 Task: Create new Company, with domain: 'fuji-tv.co.jp' and type: 'Prospect'. Add new contact for this company, with mail Id: 'Alexander_Kapoor@fuji-tv.co.jp', First Name: Alexander, Last name:  Kapoor, Job Title: 'Chief Marketing Officer', Phone Number: '(202) 555-1237'. Change life cycle stage to  Lead and lead status to  Open. Logged in from softage.1@softage.net
Action: Mouse moved to (90, 58)
Screenshot: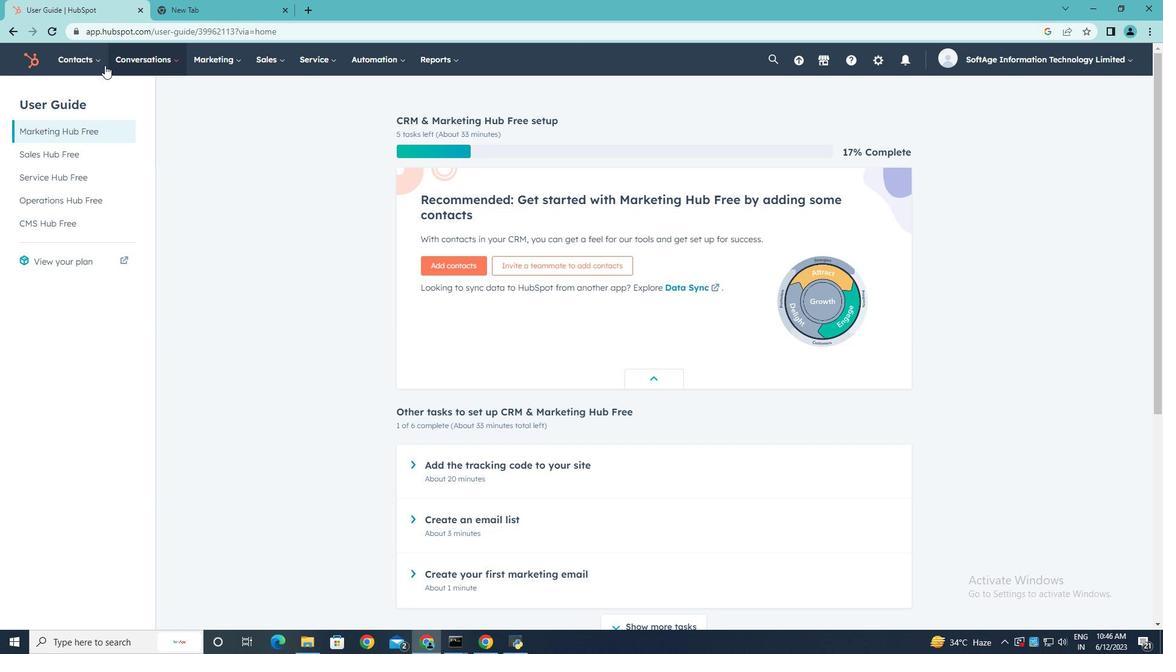 
Action: Mouse pressed left at (90, 58)
Screenshot: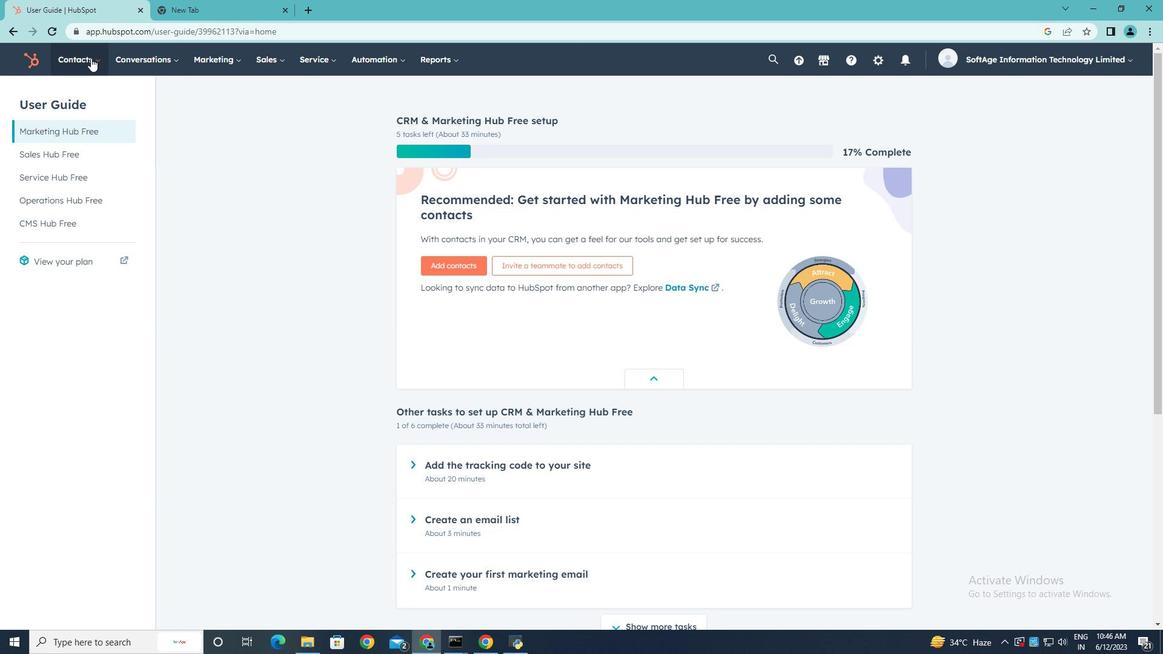 
Action: Mouse moved to (92, 116)
Screenshot: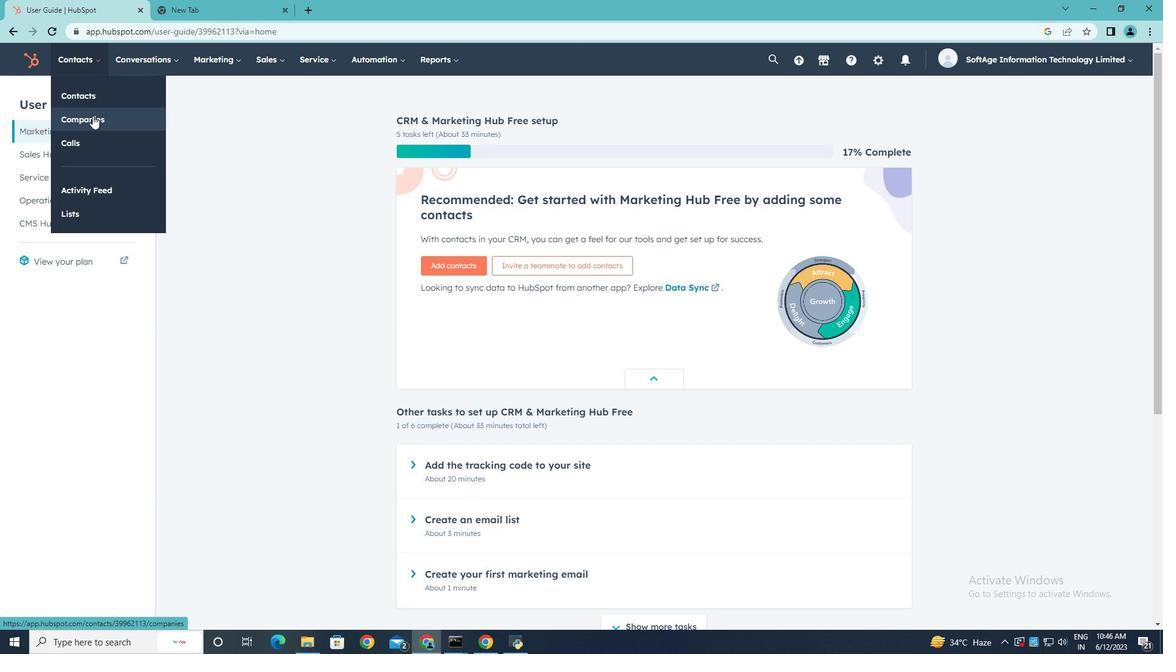 
Action: Mouse pressed left at (92, 116)
Screenshot: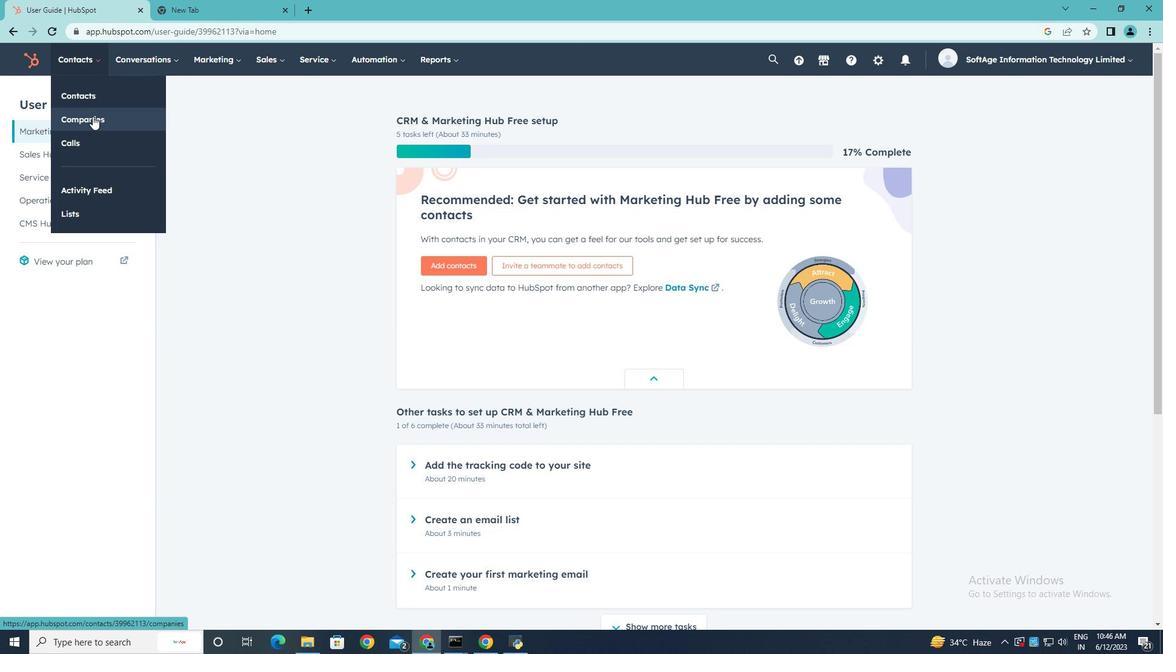 
Action: Mouse moved to (1110, 100)
Screenshot: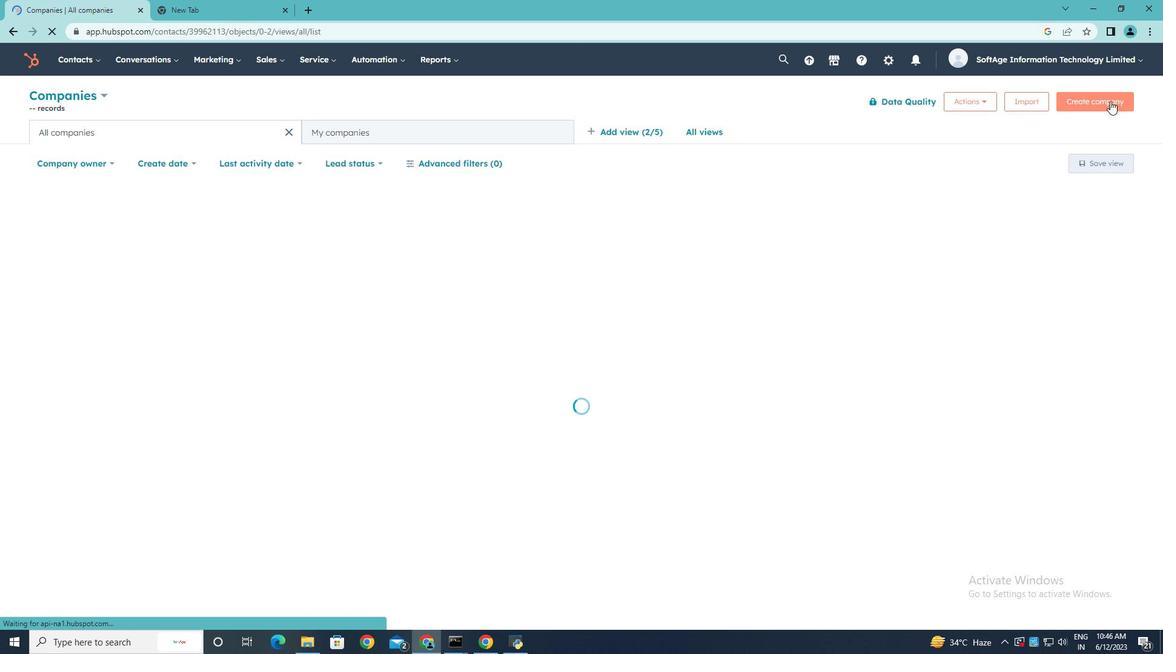 
Action: Mouse pressed left at (1110, 100)
Screenshot: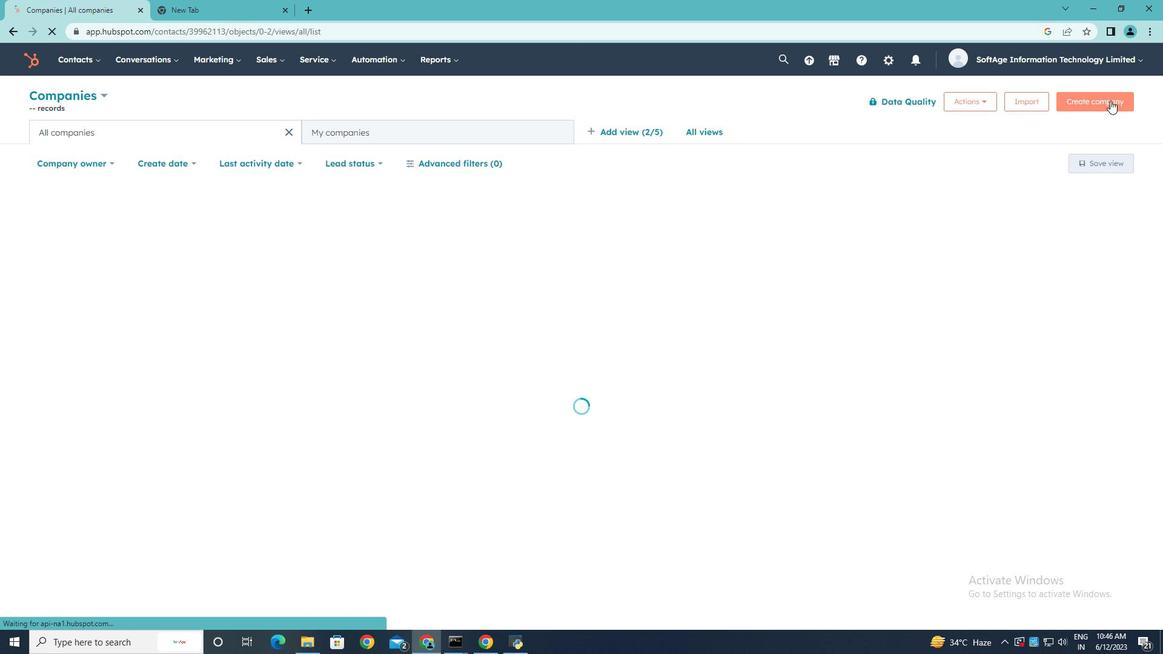 
Action: Mouse moved to (876, 162)
Screenshot: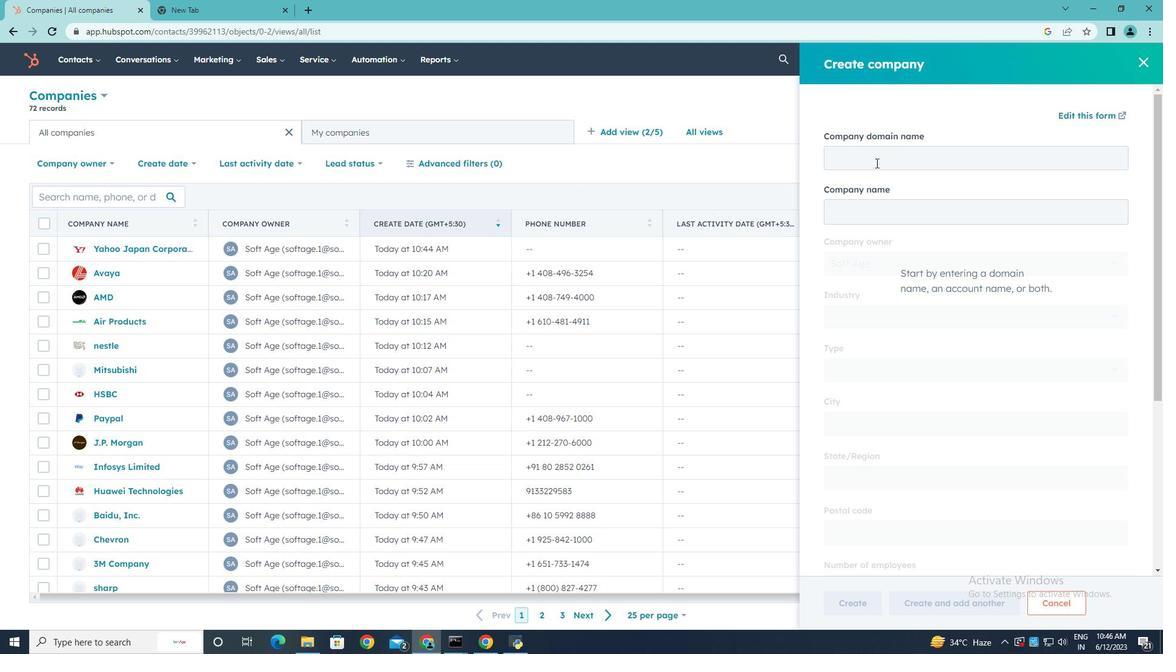
Action: Mouse pressed left at (876, 162)
Screenshot: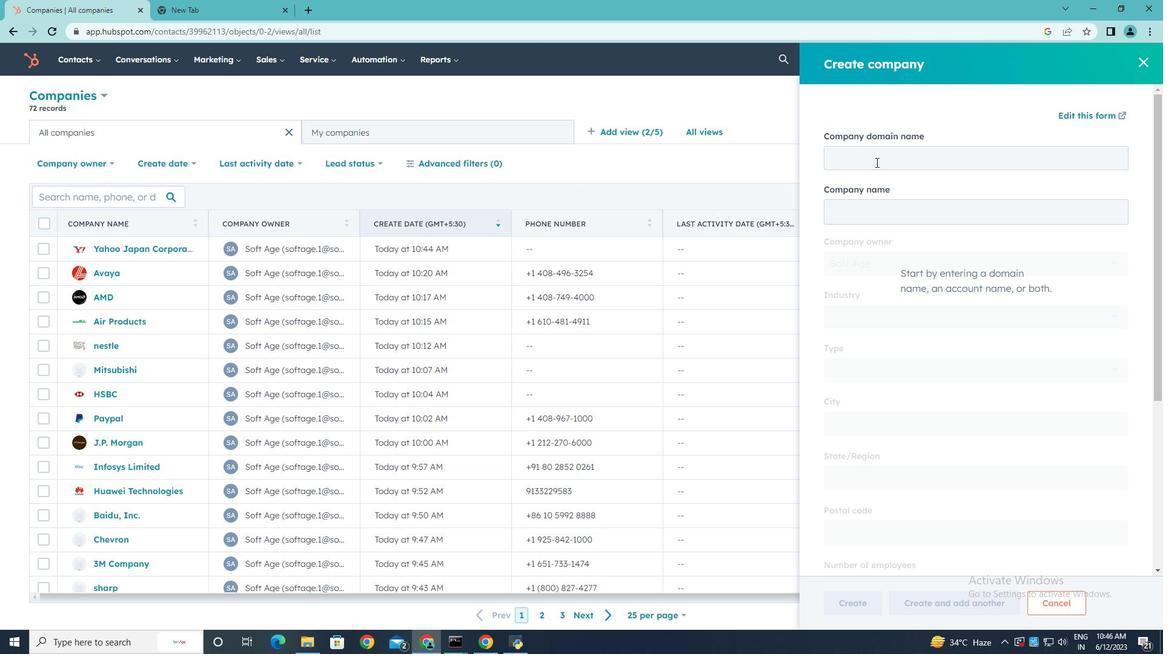 
Action: Key pressed fuji-tv.co.jp
Screenshot: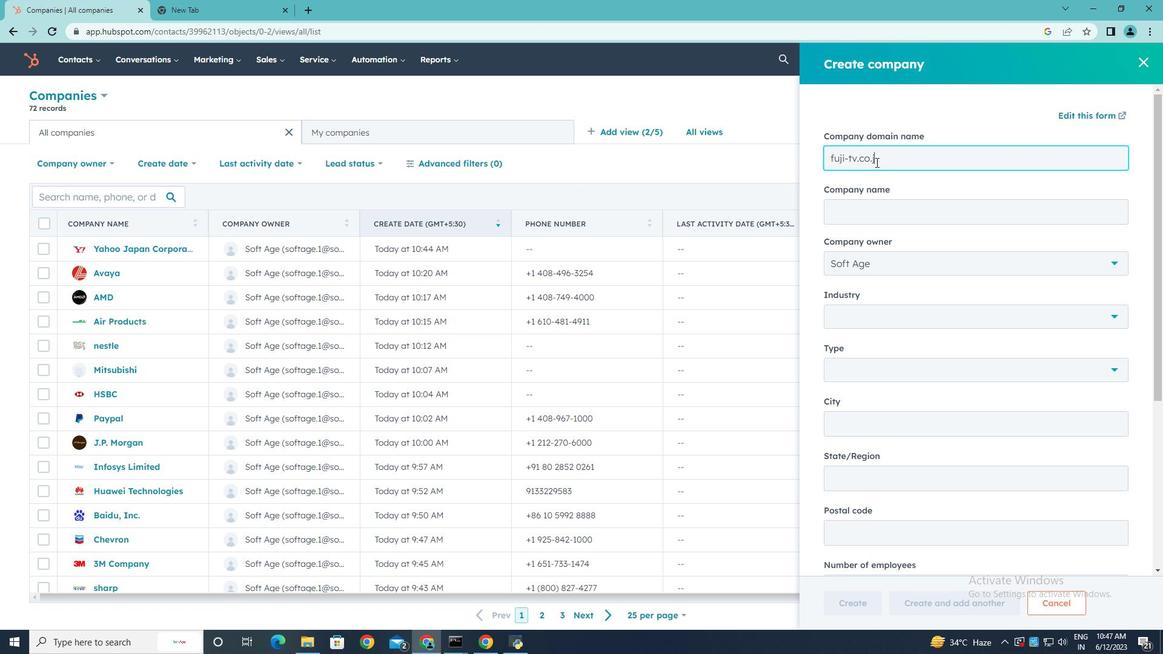 
Action: Mouse moved to (957, 336)
Screenshot: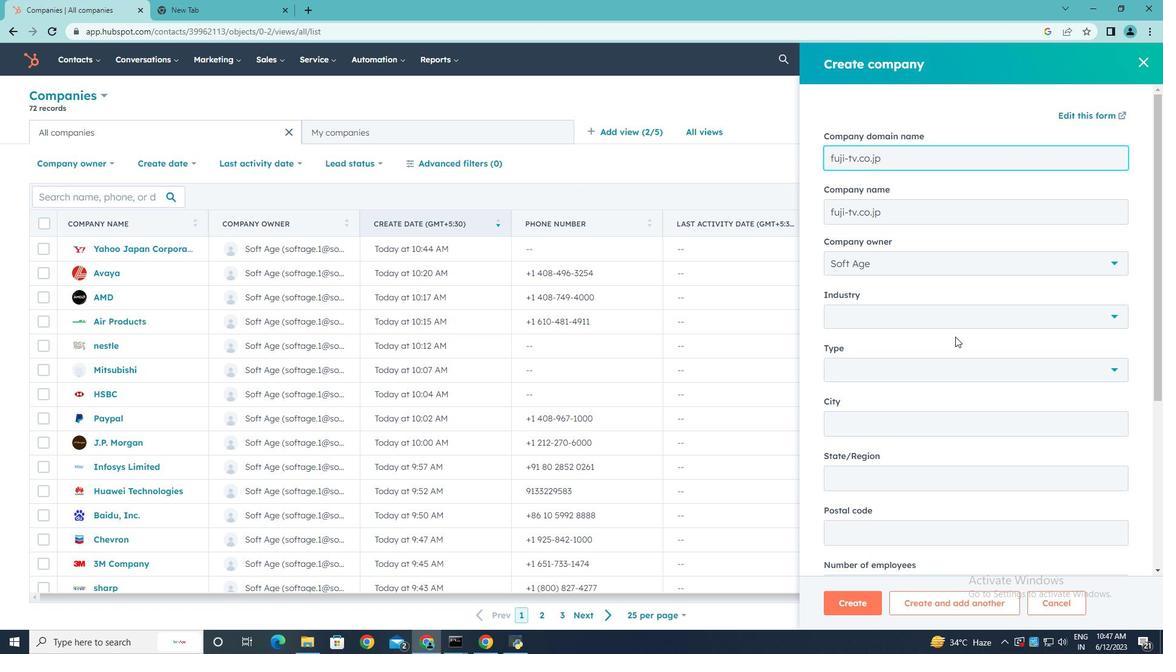 
Action: Mouse scrolled (957, 336) with delta (0, 0)
Screenshot: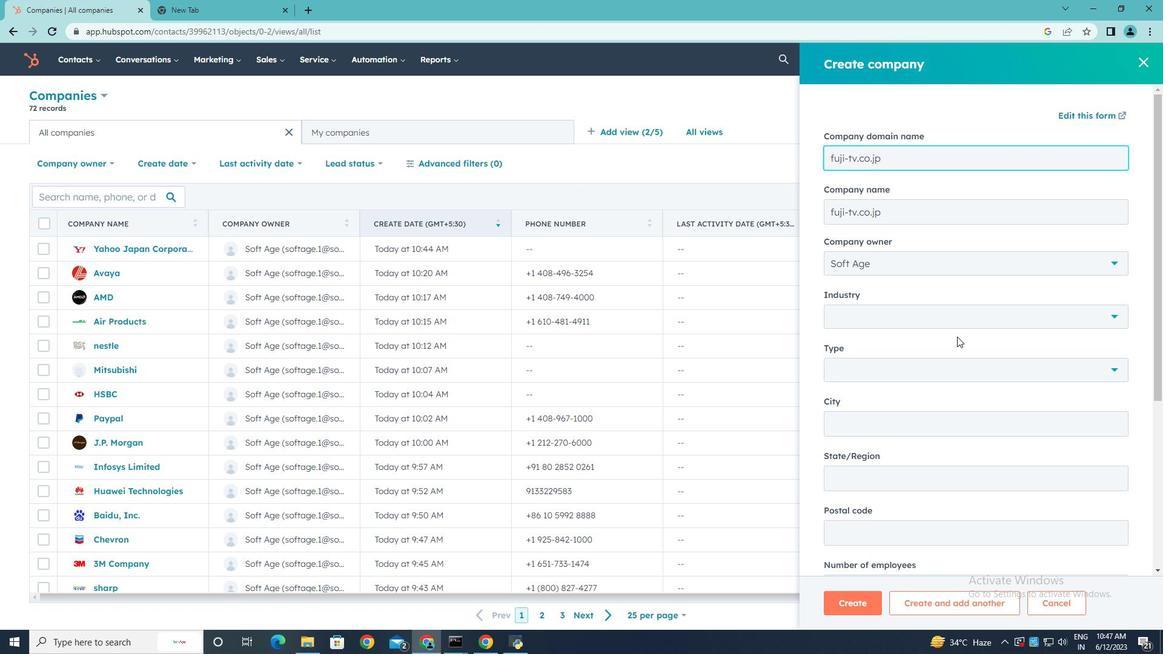 
Action: Mouse moved to (1112, 305)
Screenshot: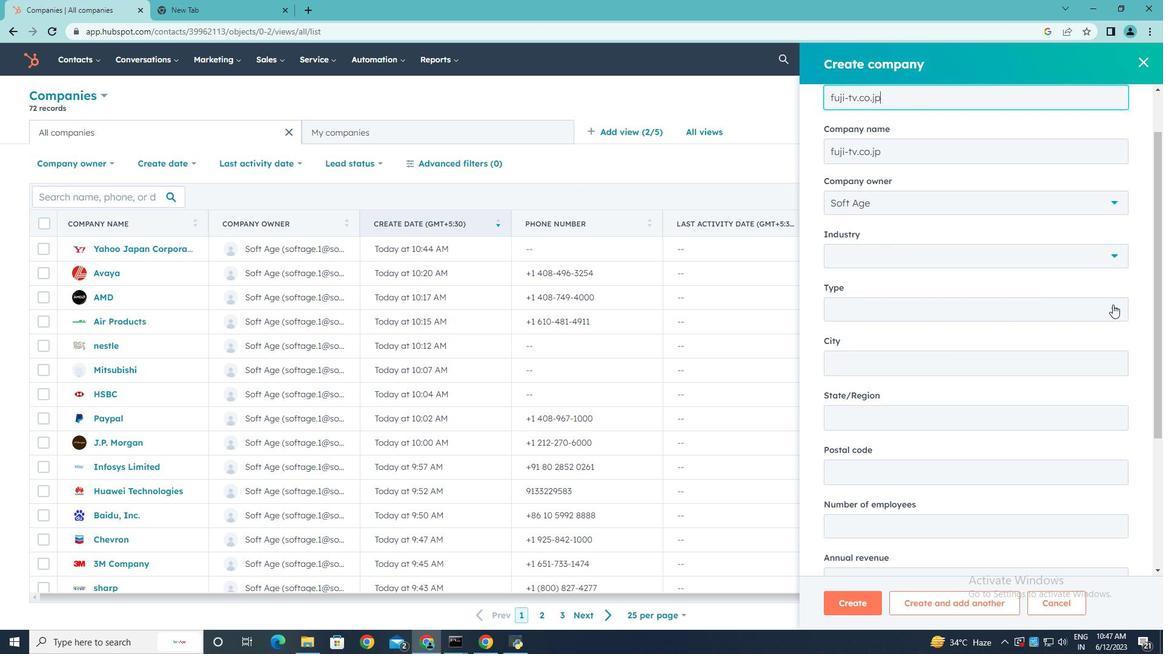 
Action: Mouse pressed left at (1112, 305)
Screenshot: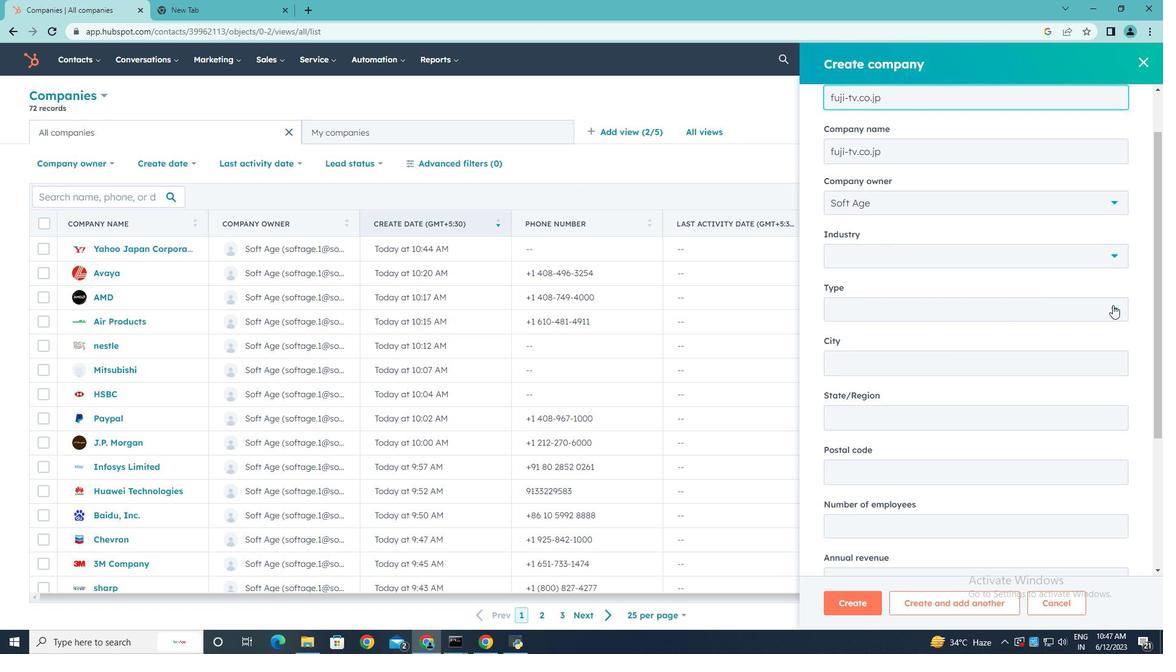 
Action: Mouse moved to (939, 358)
Screenshot: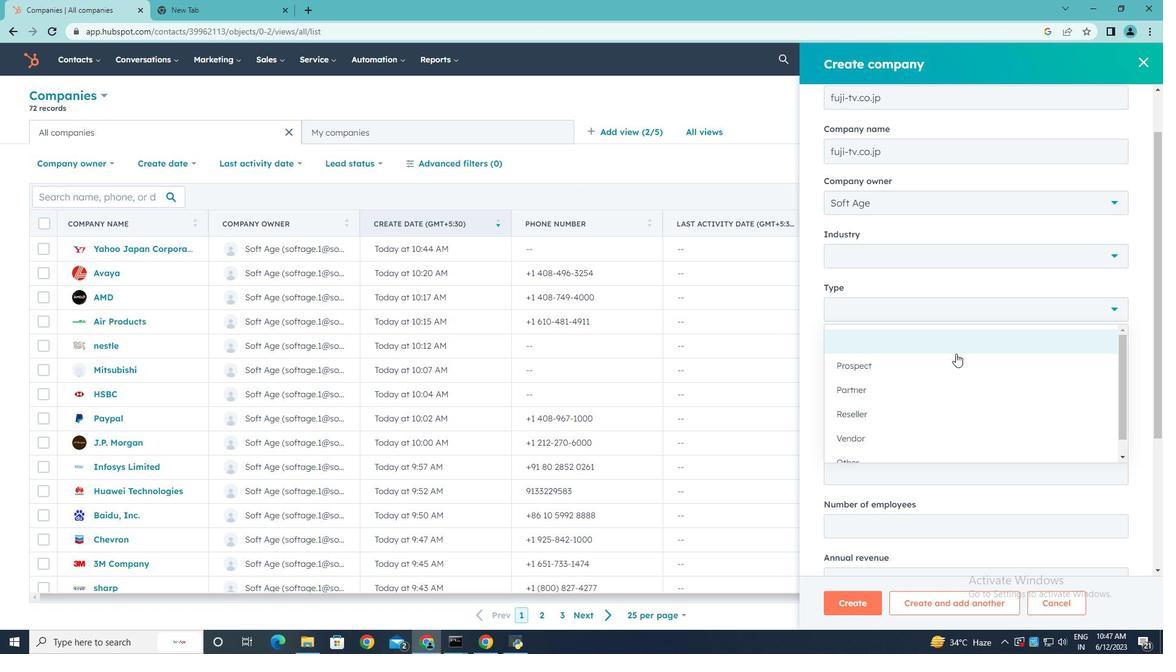 
Action: Mouse pressed left at (939, 358)
Screenshot: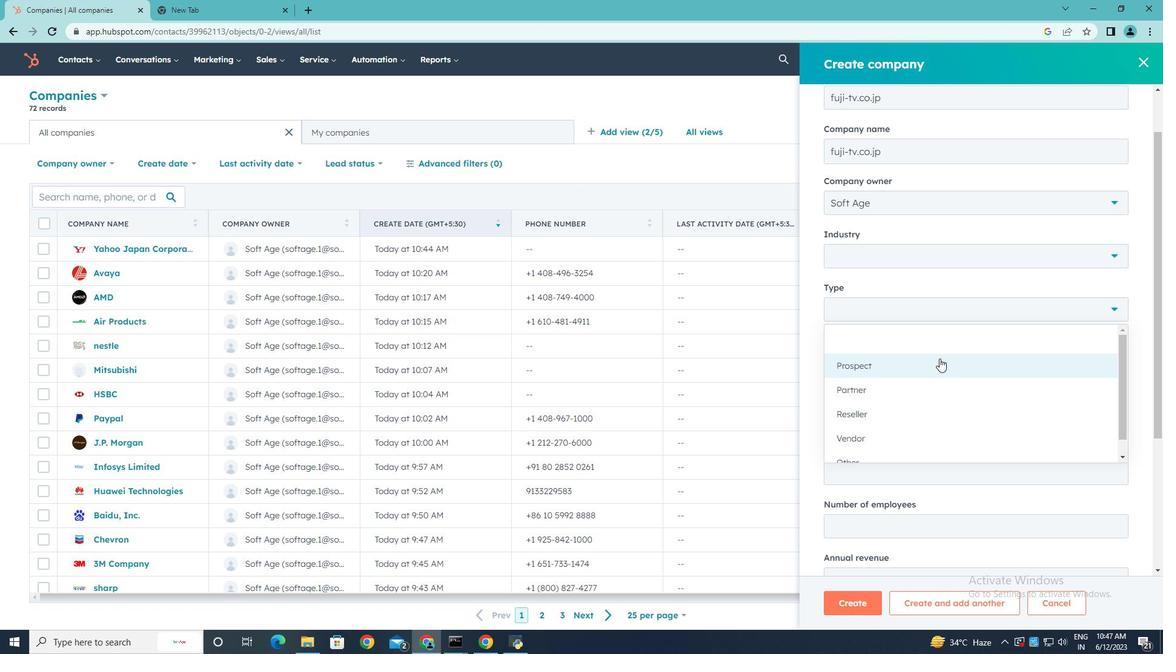 
Action: Mouse scrolled (939, 358) with delta (0, 0)
Screenshot: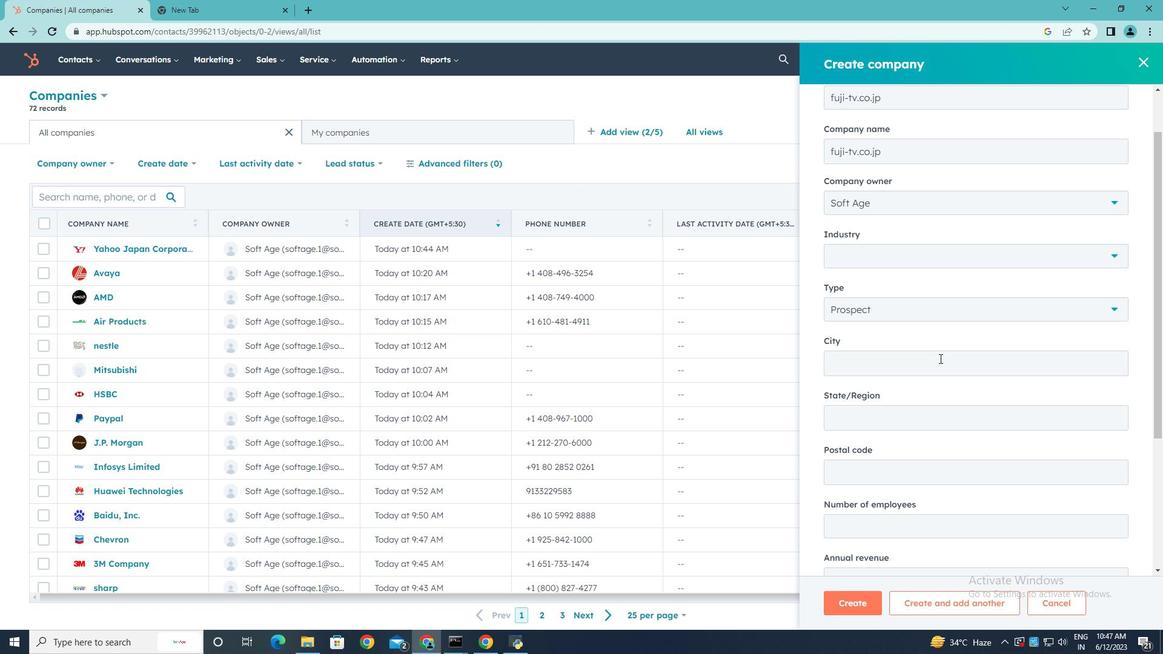 
Action: Mouse scrolled (939, 358) with delta (0, 0)
Screenshot: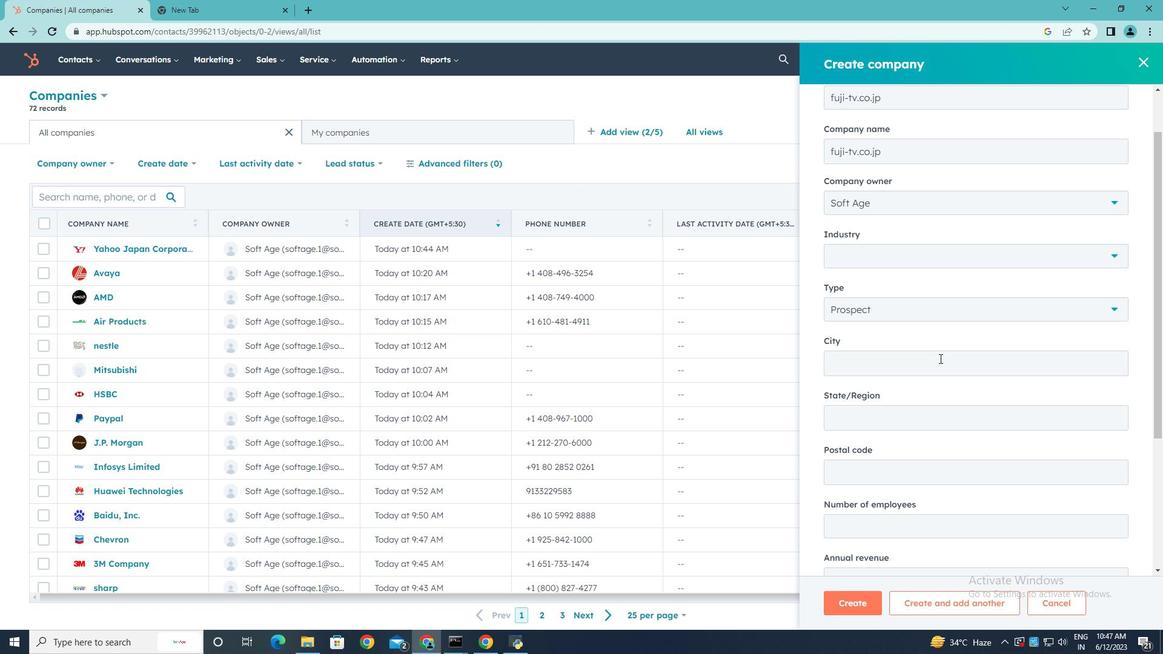 
Action: Mouse scrolled (939, 358) with delta (0, 0)
Screenshot: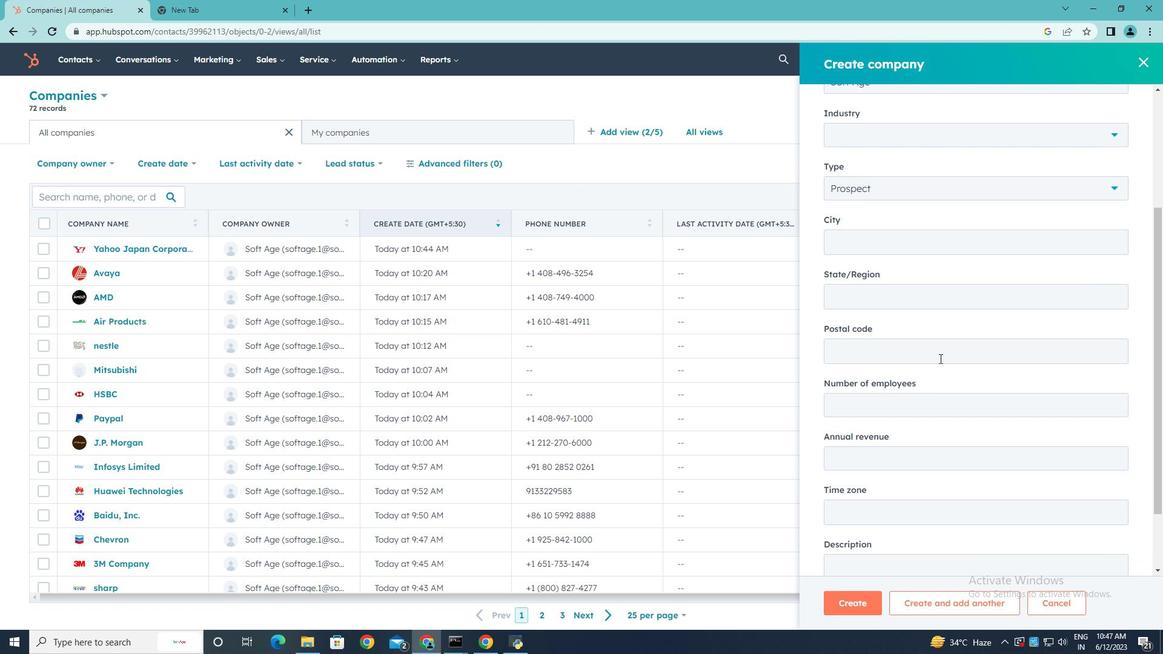 
Action: Mouse scrolled (939, 358) with delta (0, 0)
Screenshot: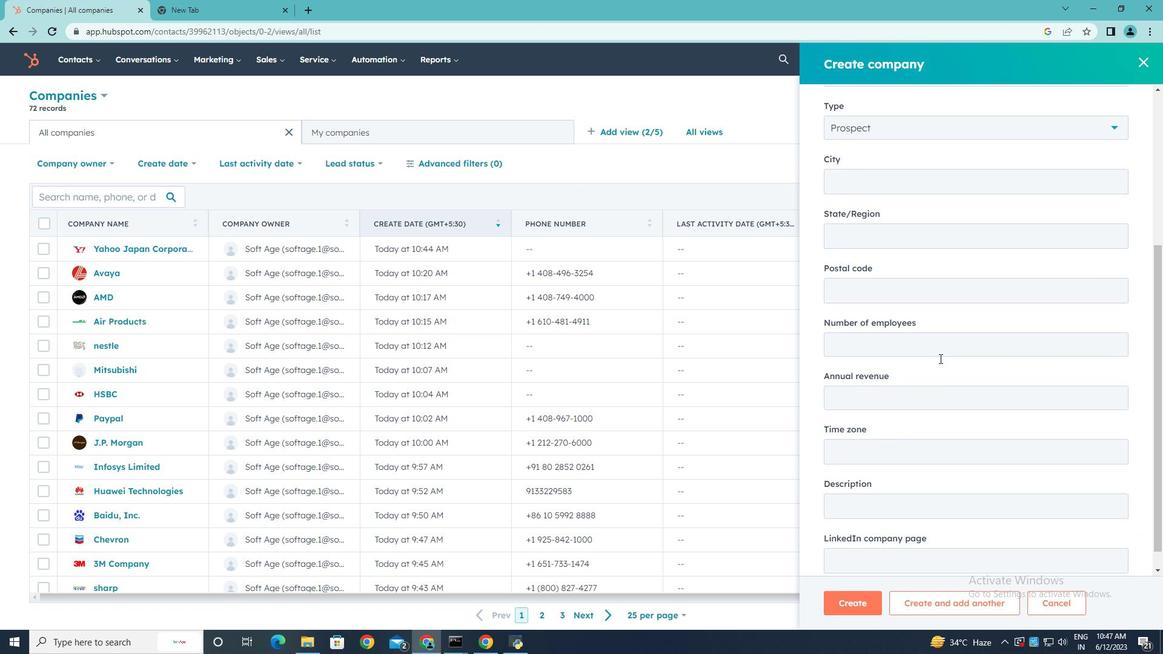 
Action: Mouse scrolled (939, 358) with delta (0, 0)
Screenshot: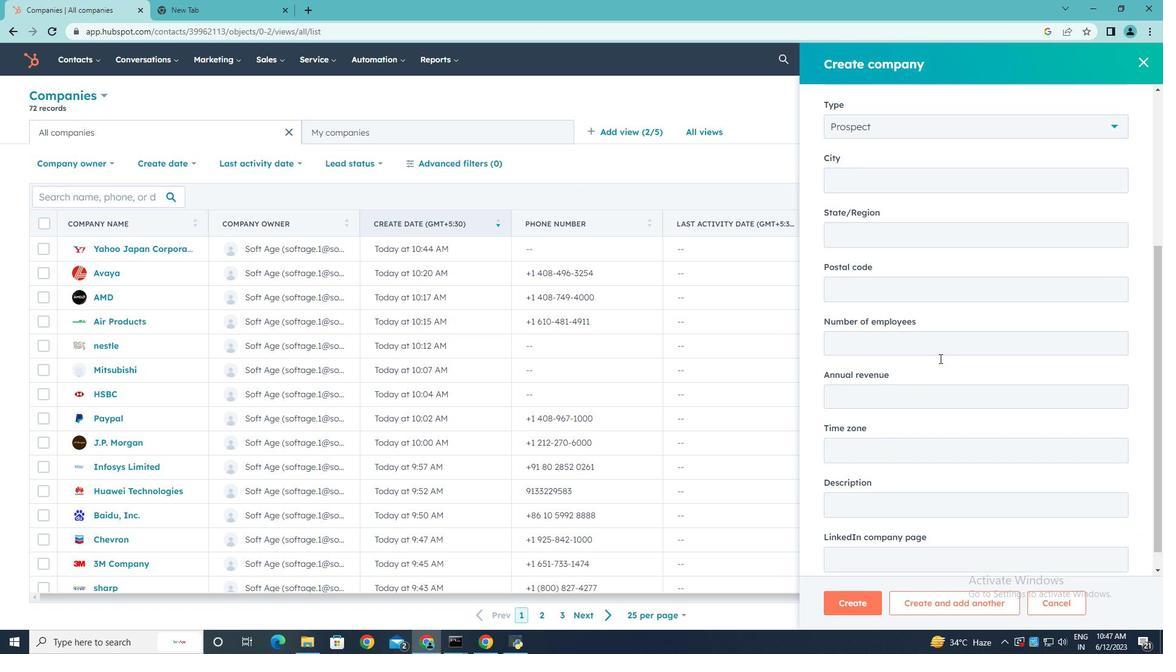 
Action: Mouse scrolled (939, 358) with delta (0, 0)
Screenshot: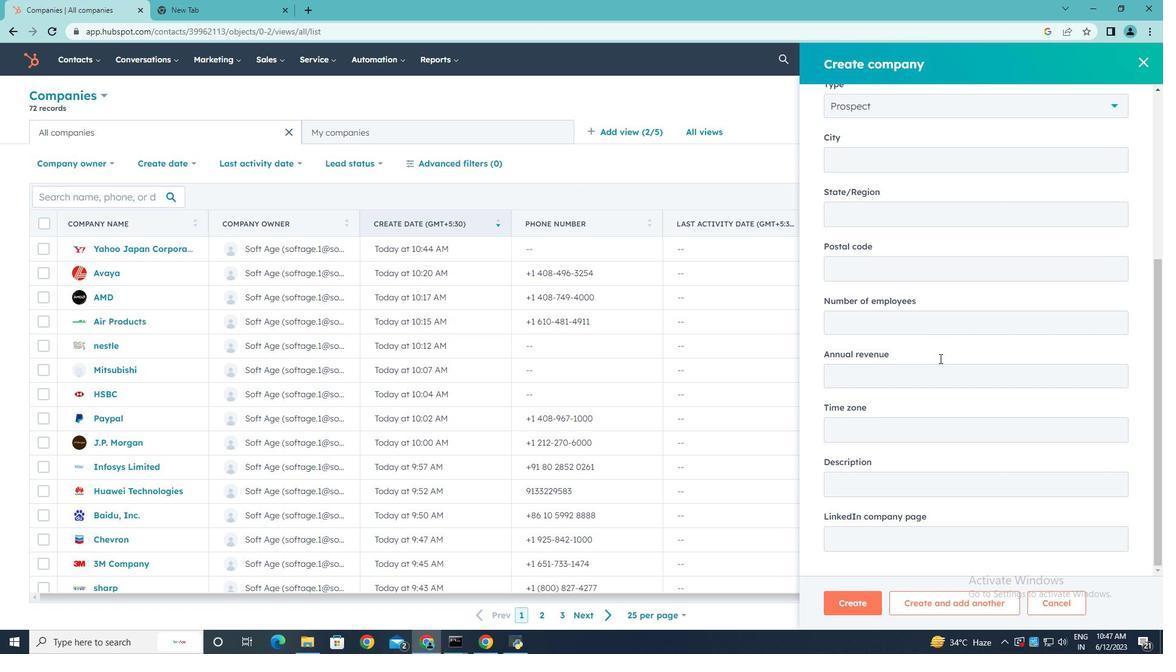 
Action: Mouse scrolled (939, 358) with delta (0, 0)
Screenshot: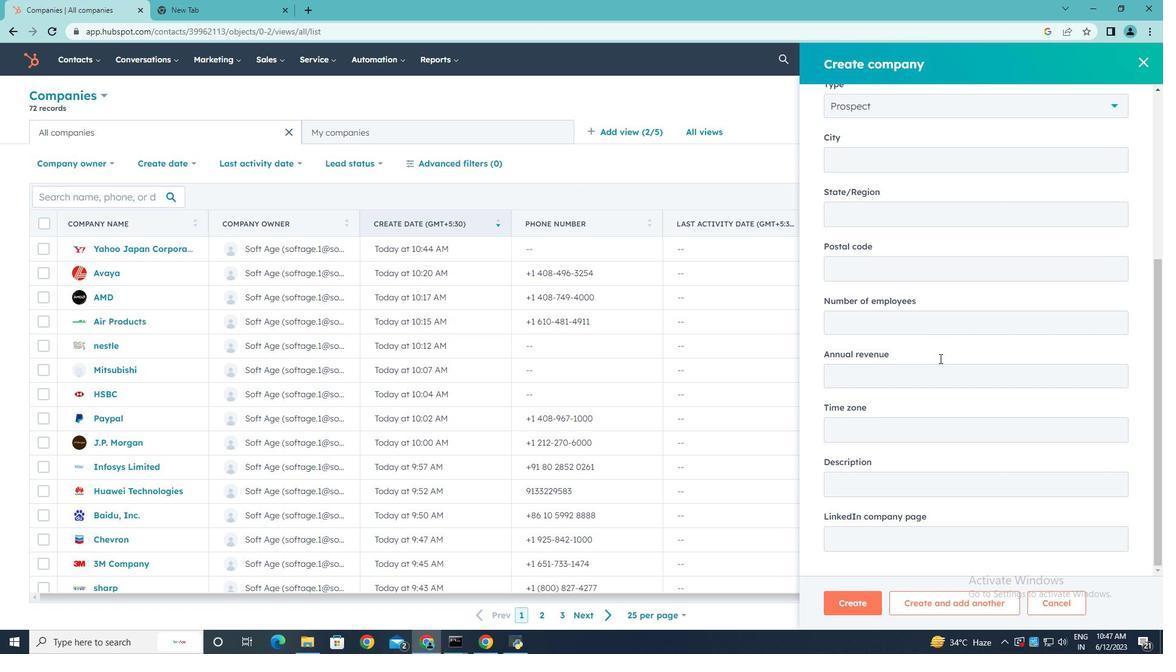 
Action: Mouse scrolled (939, 358) with delta (0, 0)
Screenshot: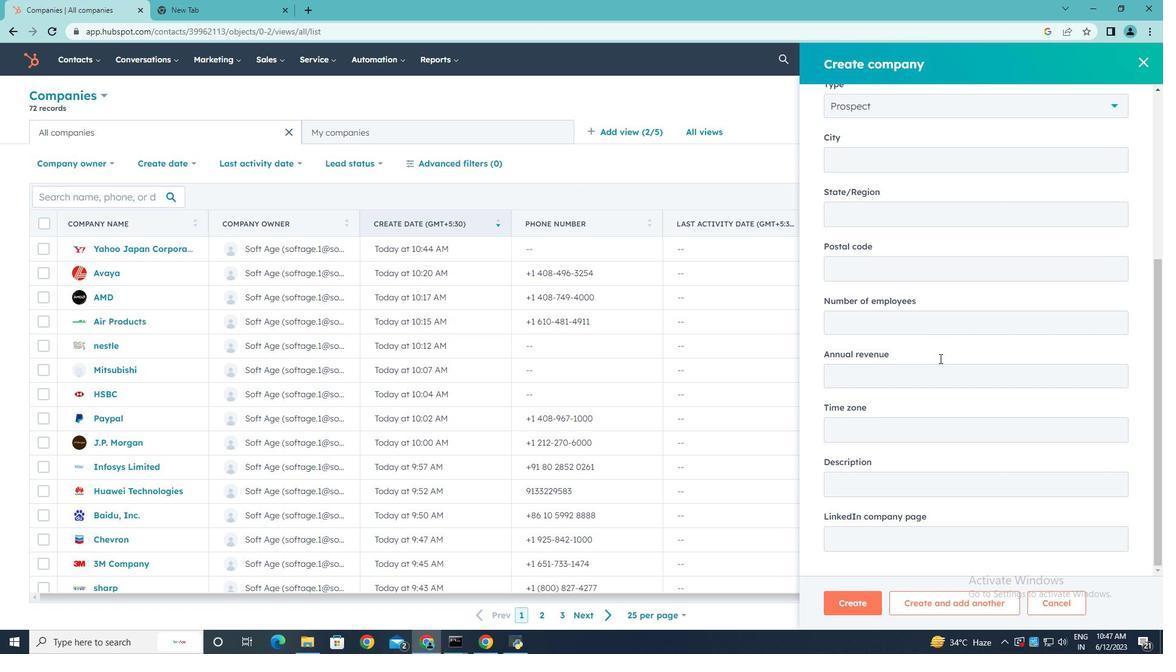 
Action: Mouse scrolled (939, 358) with delta (0, 0)
Screenshot: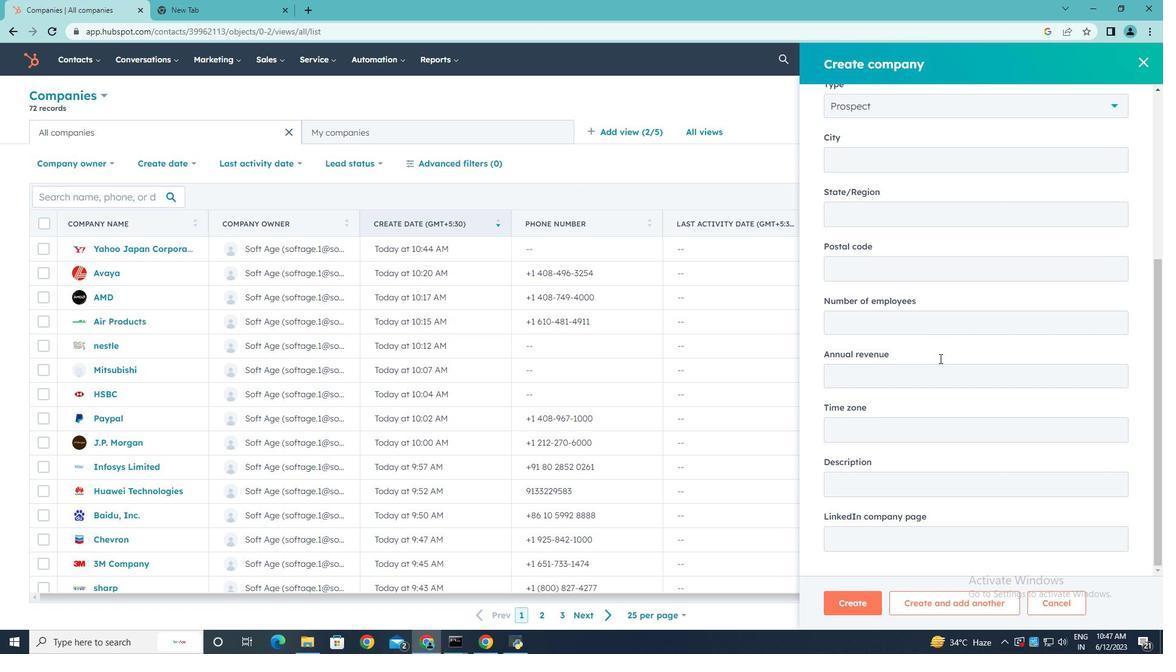
Action: Mouse moved to (849, 603)
Screenshot: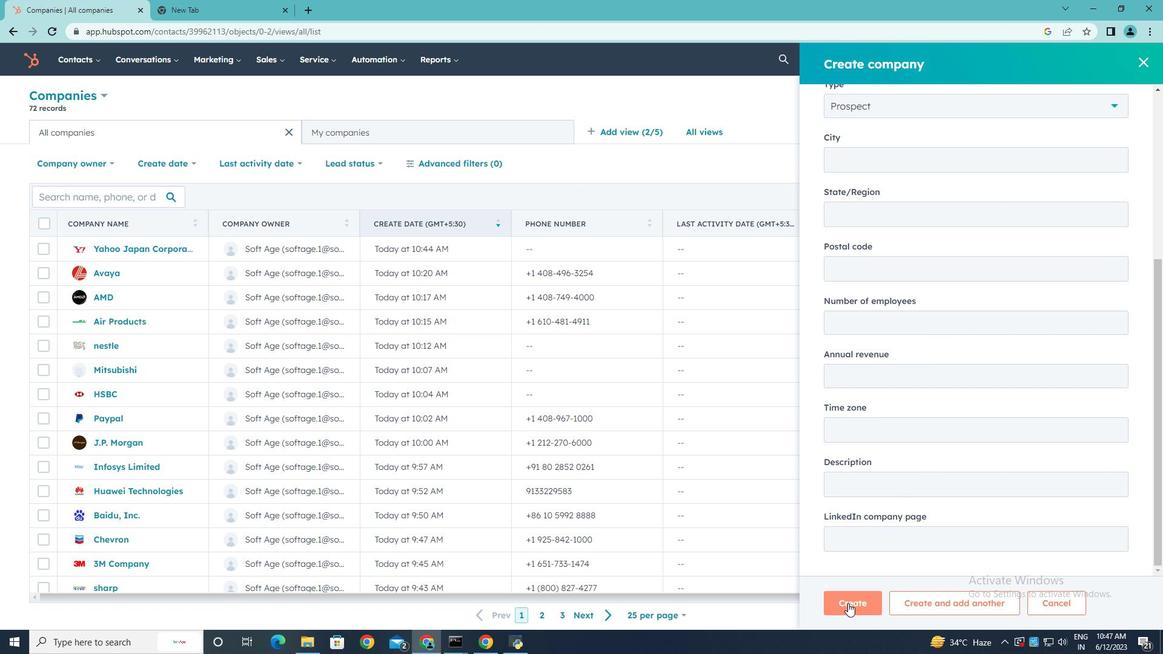 
Action: Mouse pressed left at (849, 603)
Screenshot: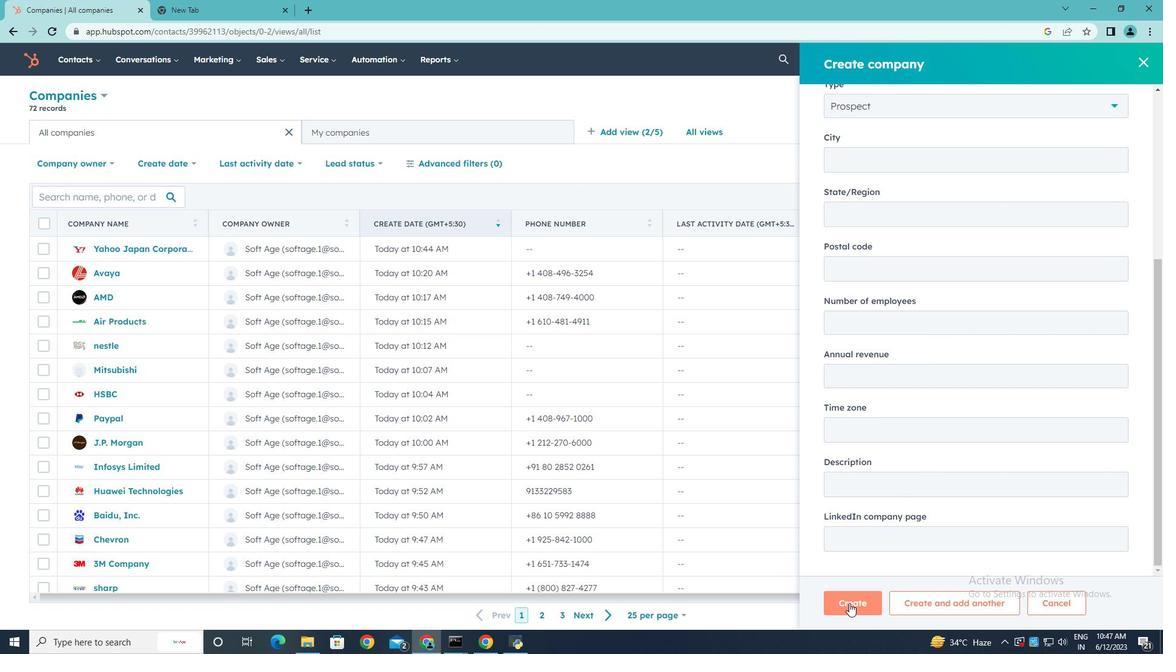
Action: Mouse moved to (825, 388)
Screenshot: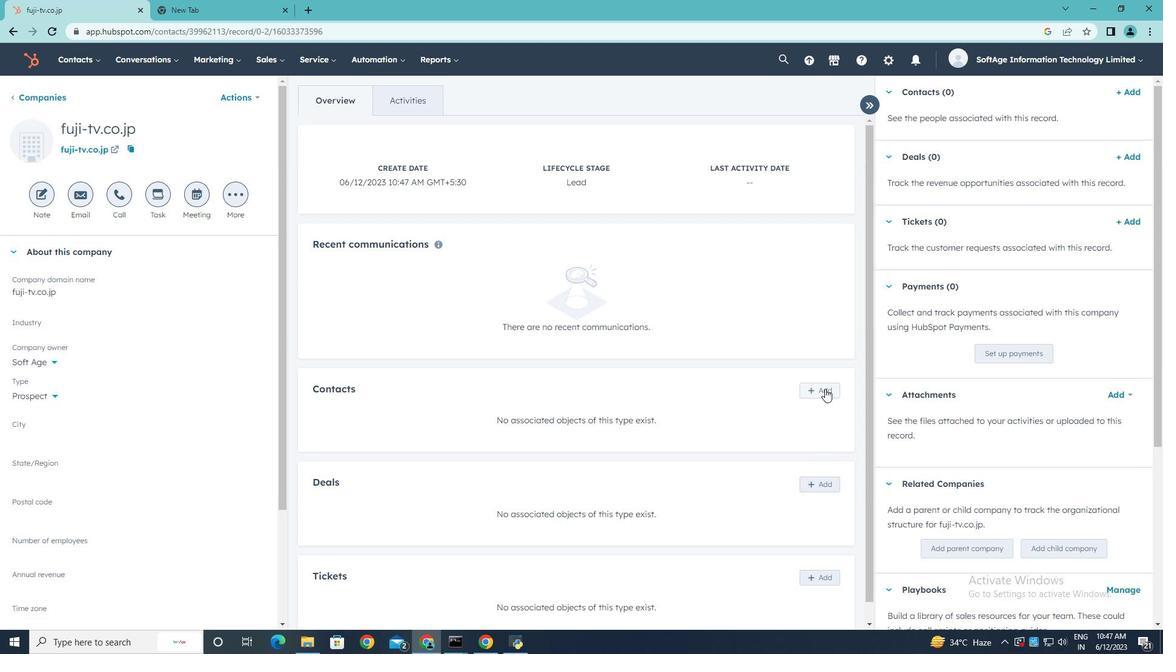 
Action: Mouse pressed left at (825, 388)
Screenshot: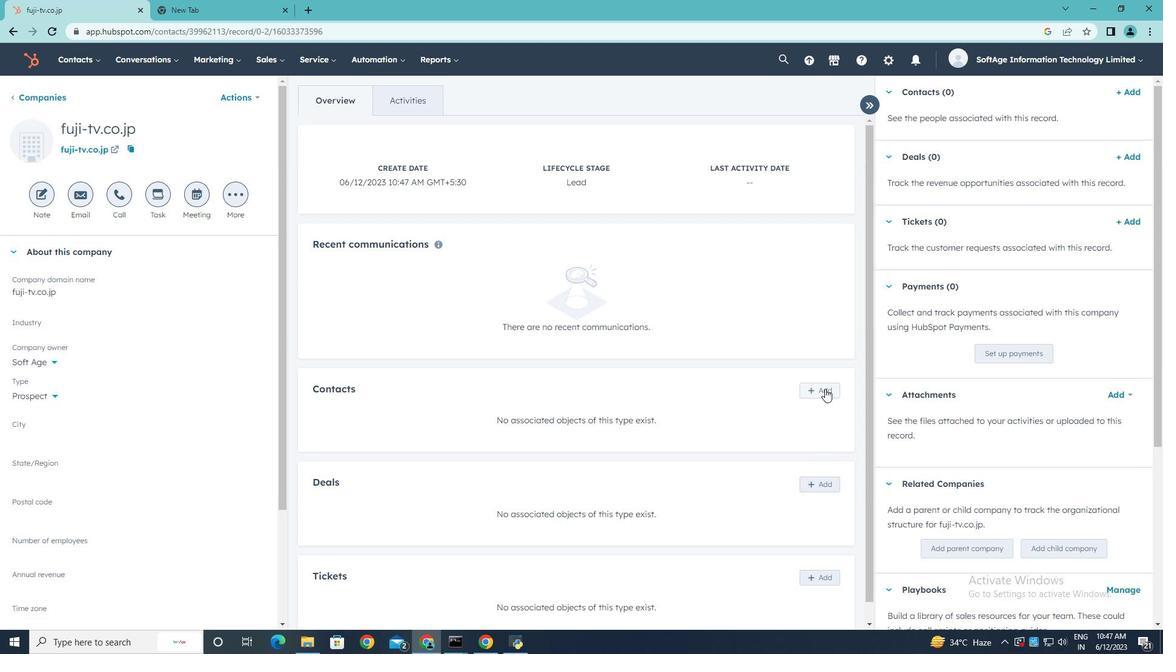 
Action: Mouse moved to (923, 127)
Screenshot: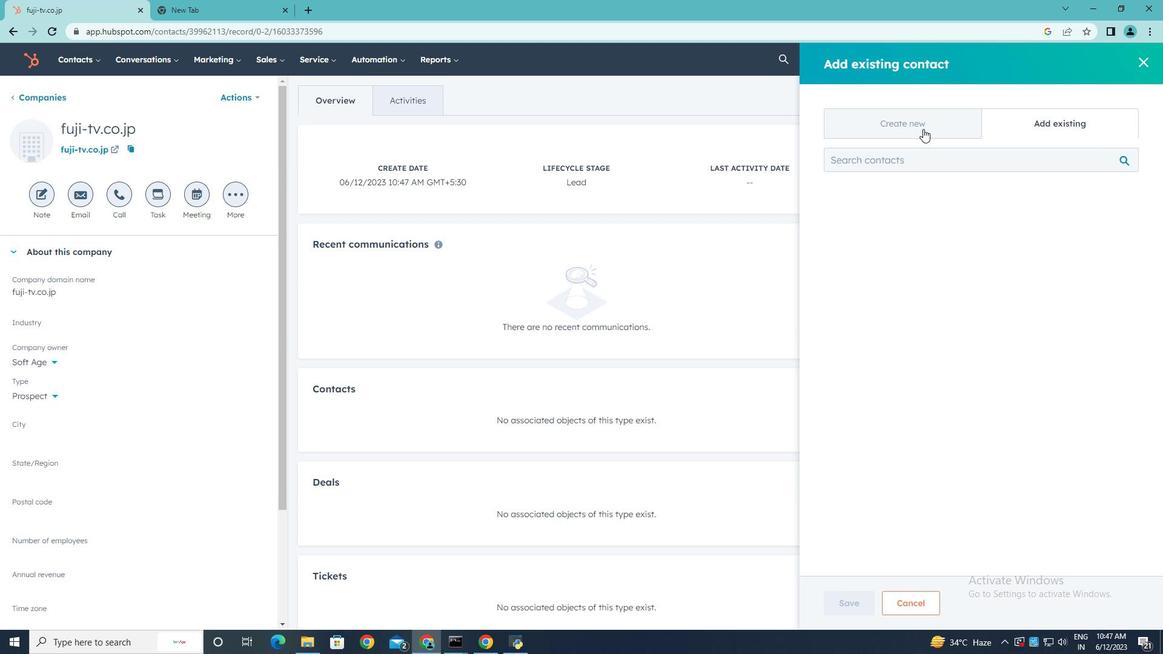 
Action: Mouse pressed left at (923, 127)
Screenshot: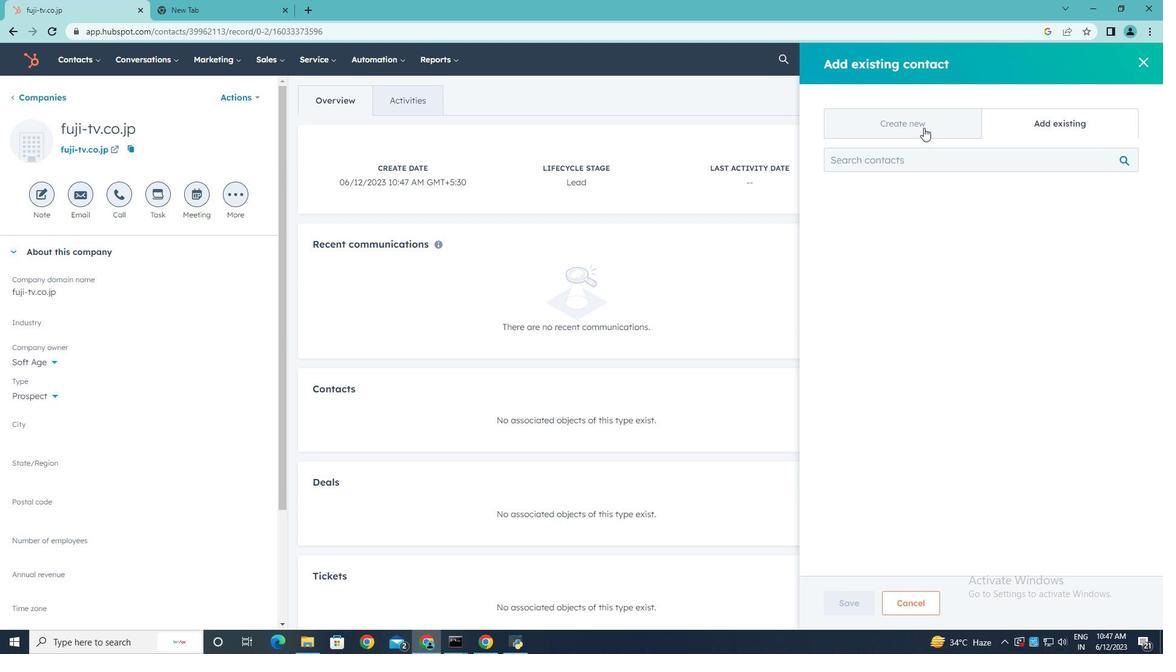 
Action: Mouse moved to (874, 198)
Screenshot: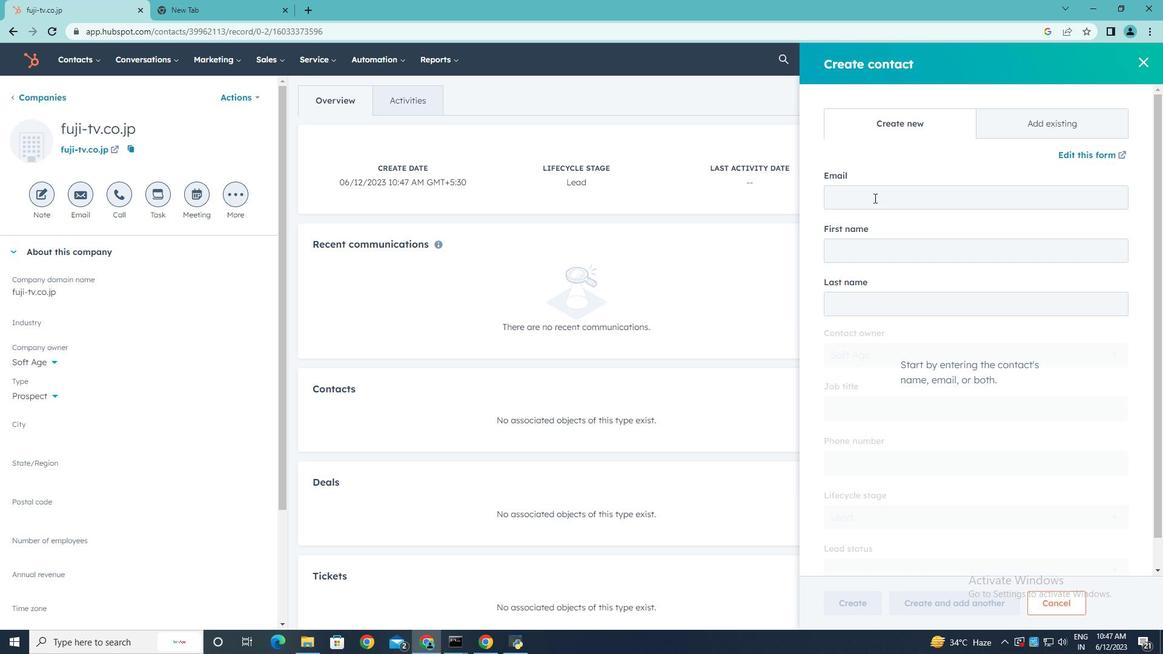 
Action: Mouse pressed left at (874, 198)
Screenshot: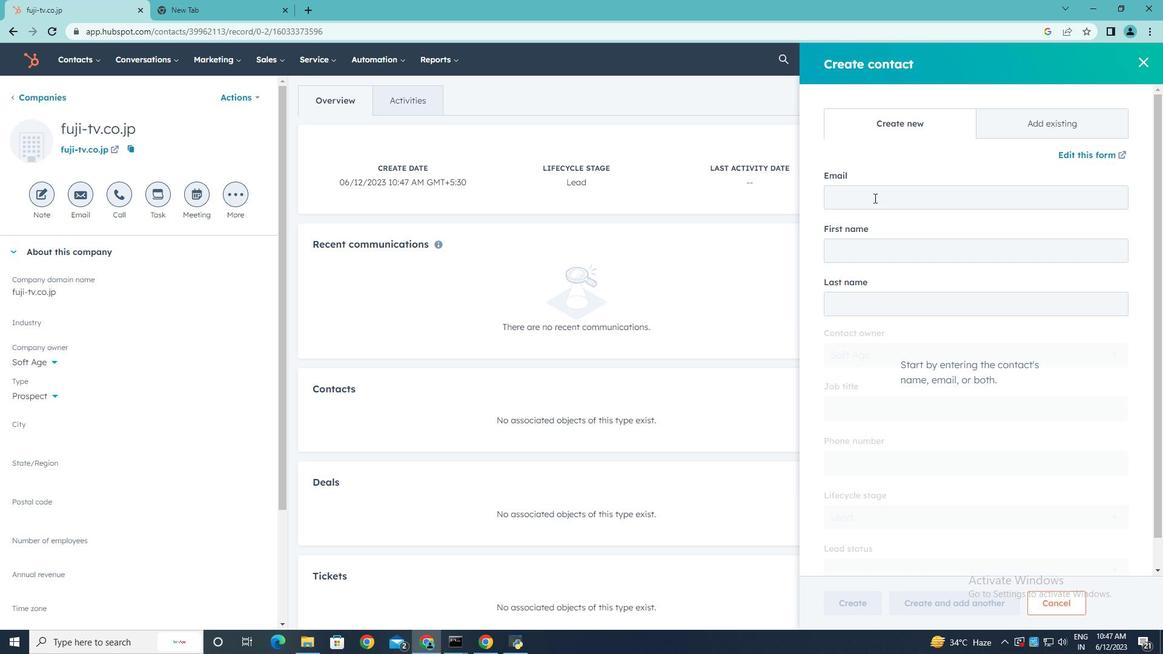 
Action: Key pressed <Key.shift>Alexander<Key.shift_r>_<Key.shift>Kapp<Key.backspace>oor
Screenshot: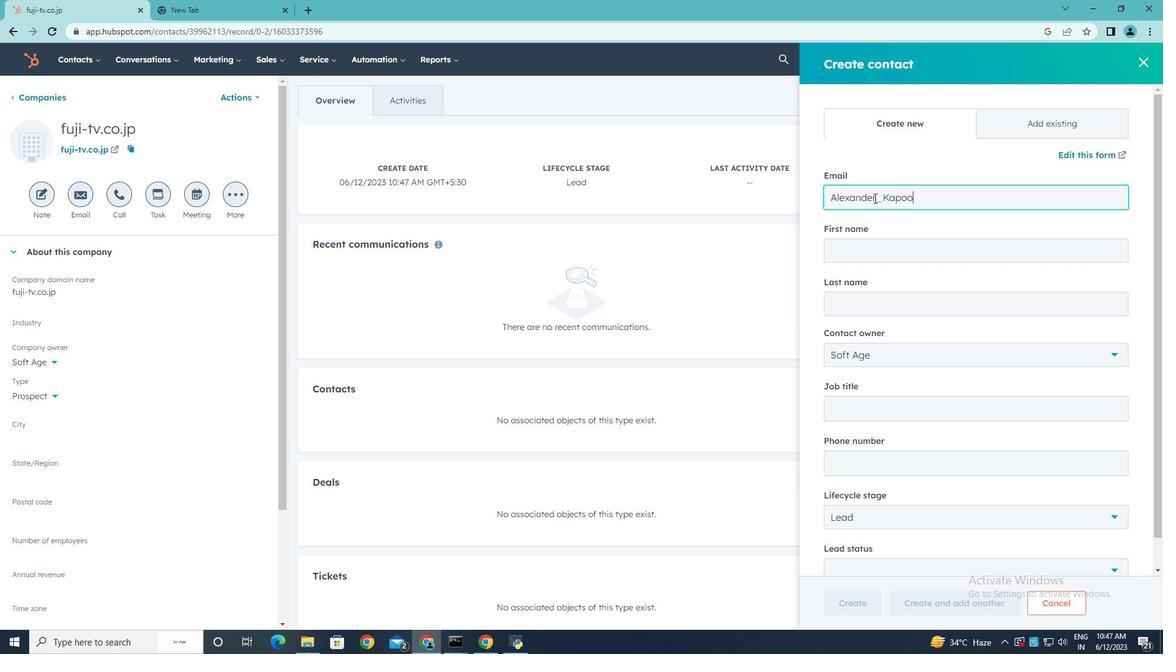 
Action: Mouse moved to (863, 219)
Screenshot: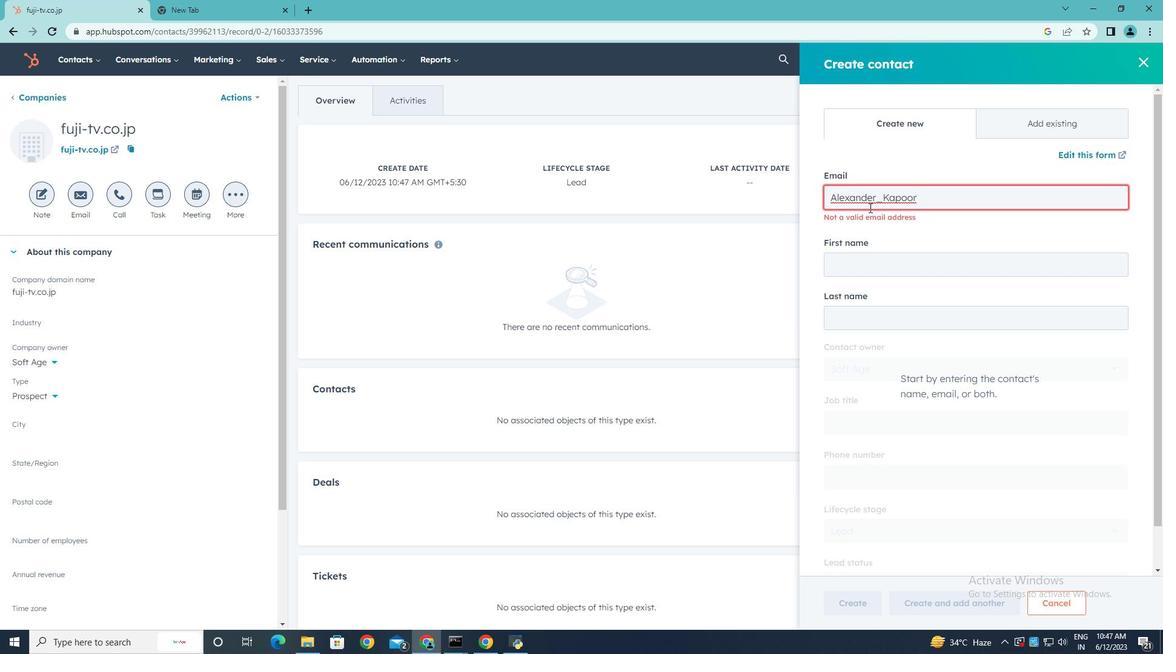 
Action: Key pressed <Key.shift>@fuji-tv.co.jp
Screenshot: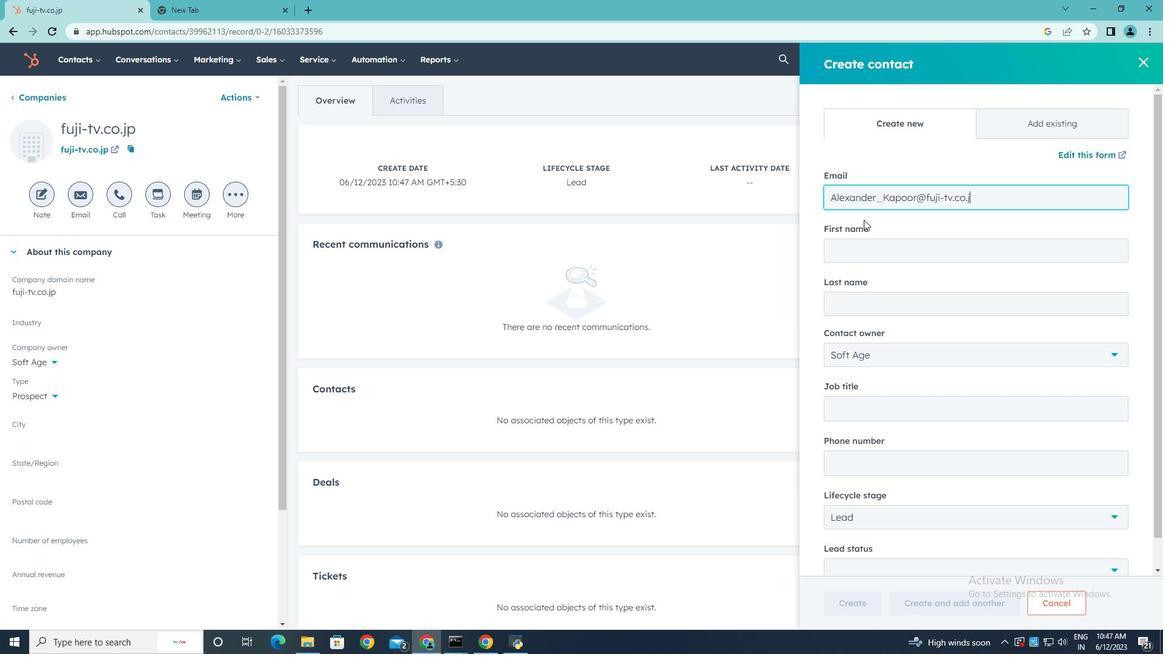 
Action: Mouse moved to (846, 257)
Screenshot: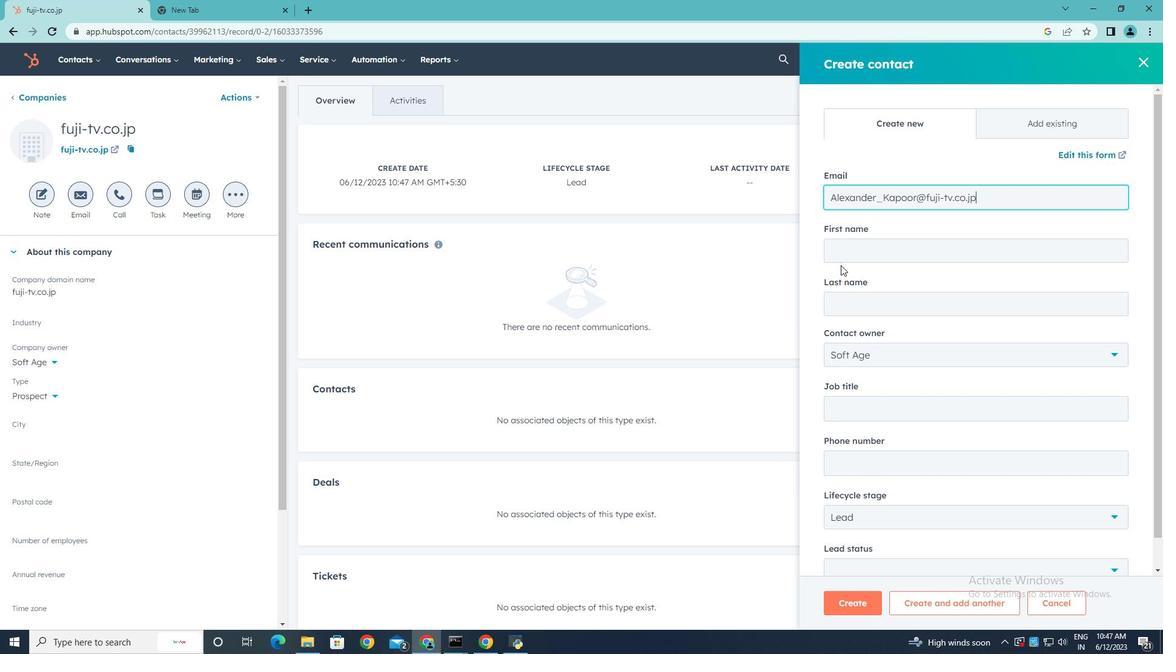 
Action: Mouse pressed left at (846, 257)
Screenshot: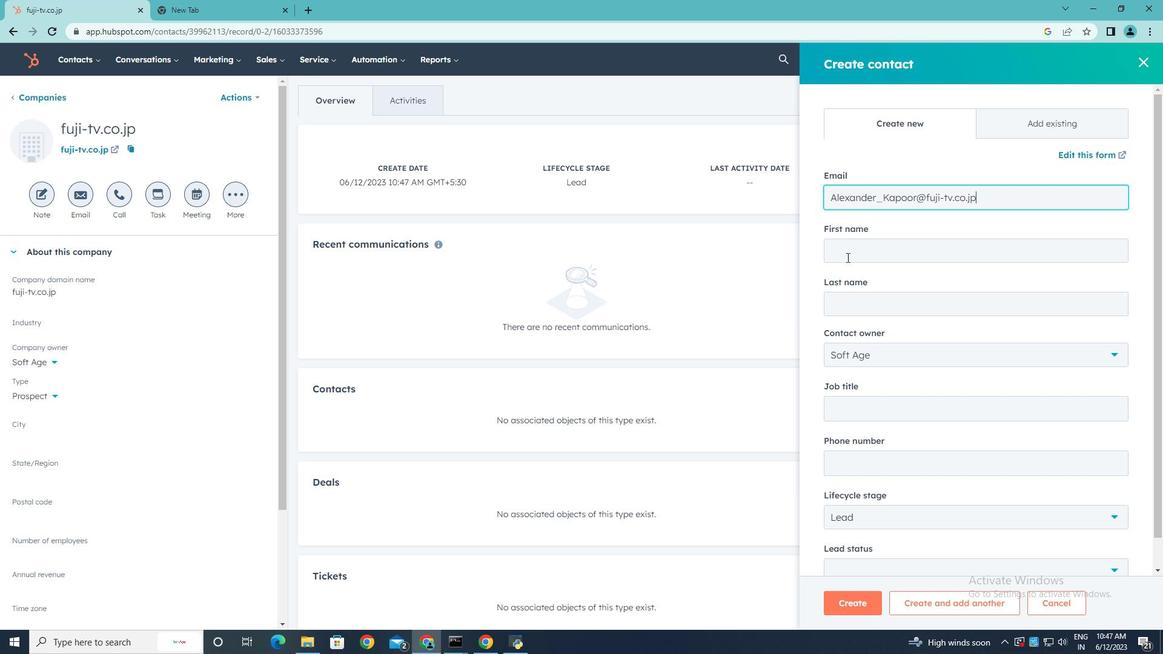 
Action: Key pressed <Key.shift>Alexander
Screenshot: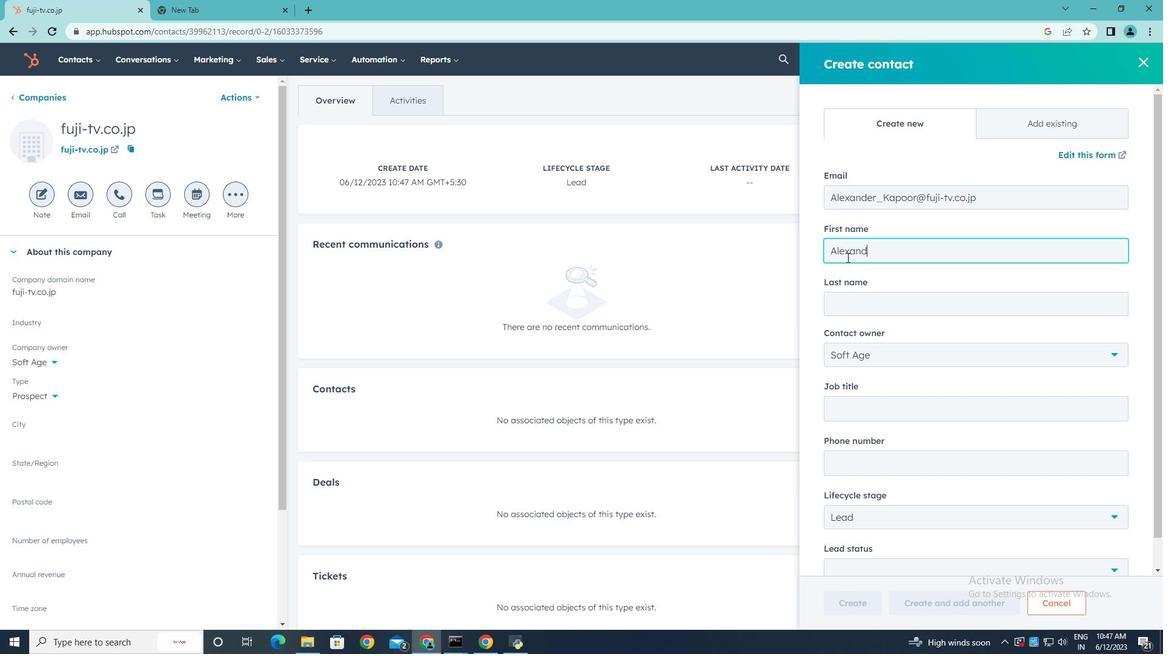 
Action: Mouse moved to (863, 299)
Screenshot: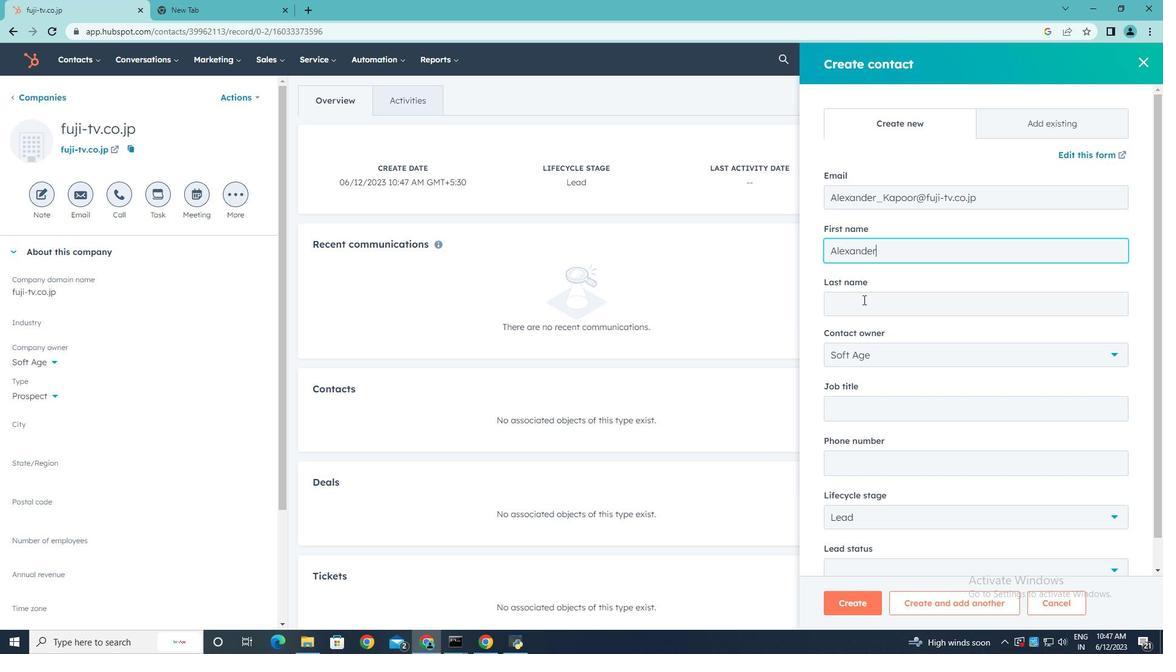 
Action: Mouse pressed left at (863, 299)
Screenshot: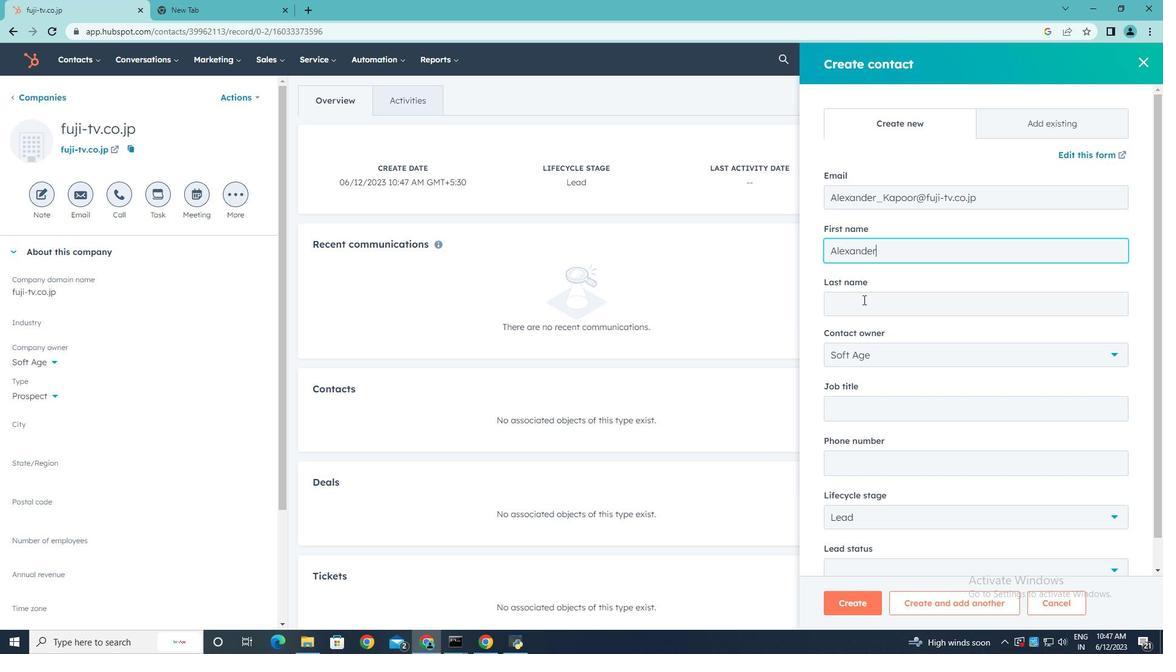 
Action: Key pressed <Key.shift>Kapoor
Screenshot: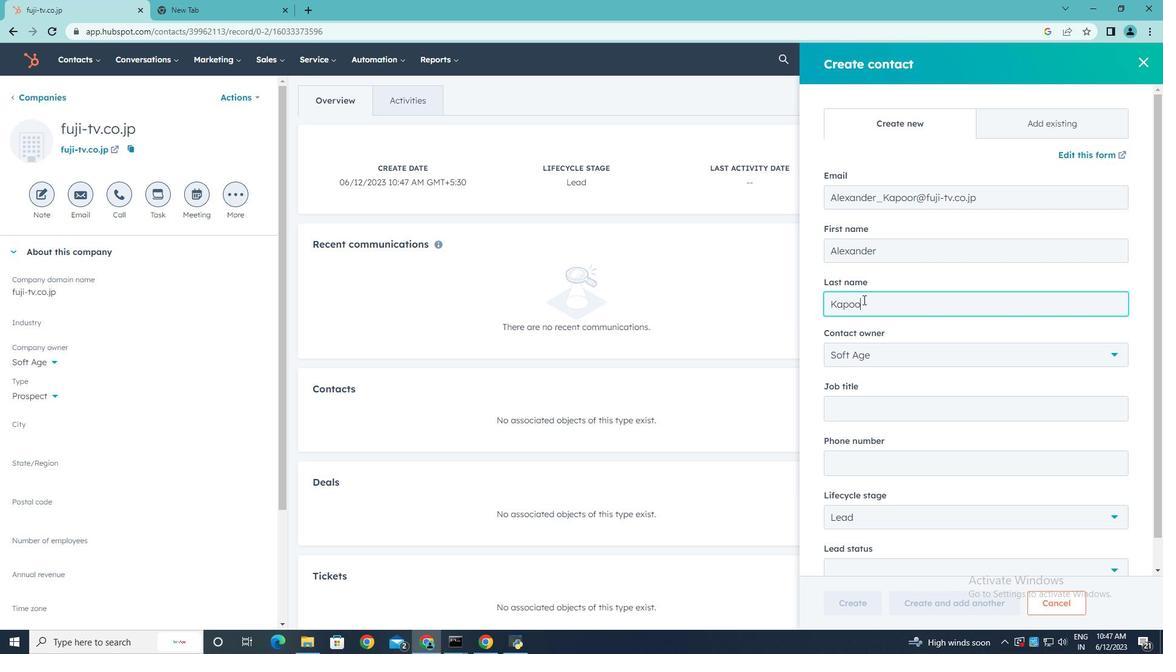 
Action: Mouse moved to (965, 414)
Screenshot: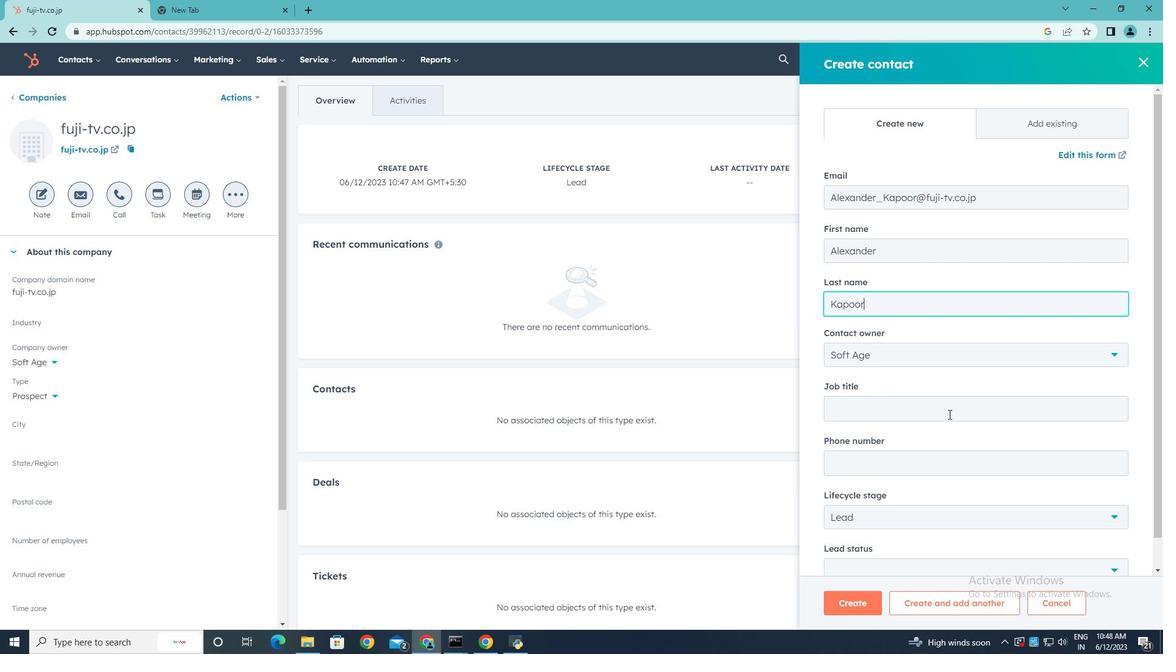 
Action: Mouse pressed left at (965, 414)
Screenshot: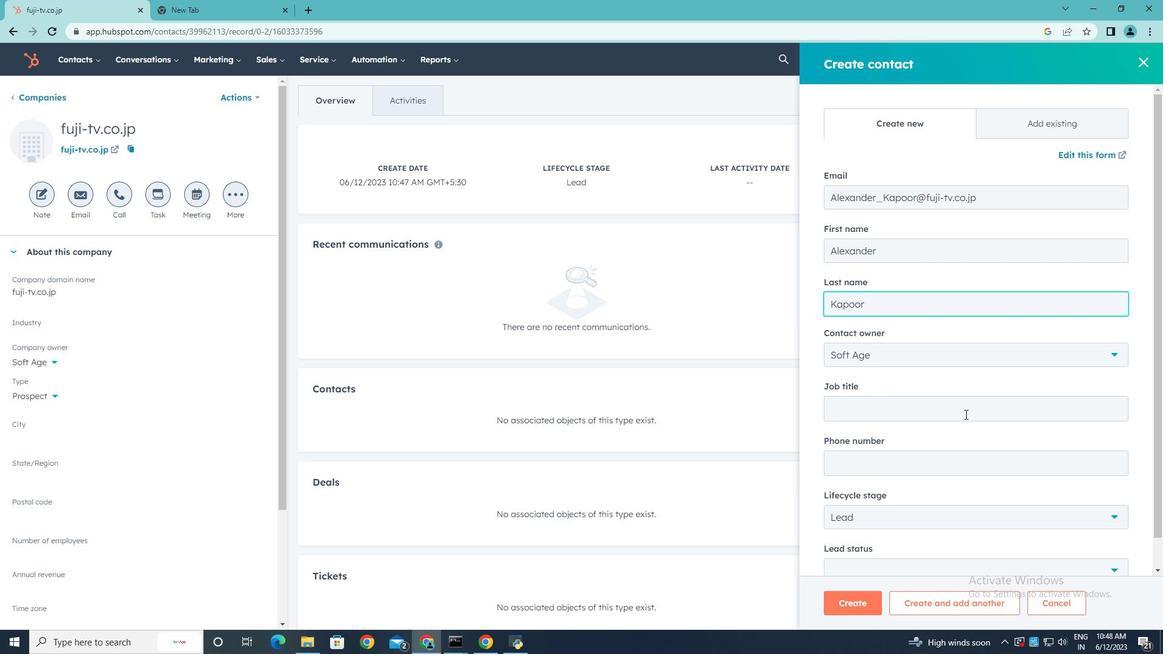 
Action: Key pressed <Key.shift>Chief<Key.space>a<Key.backspace><Key.shift>Marketing<Key.space><Key.shift><Key.shift><Key.shift><Key.shift><Key.shift><Key.shift>Officer
Screenshot: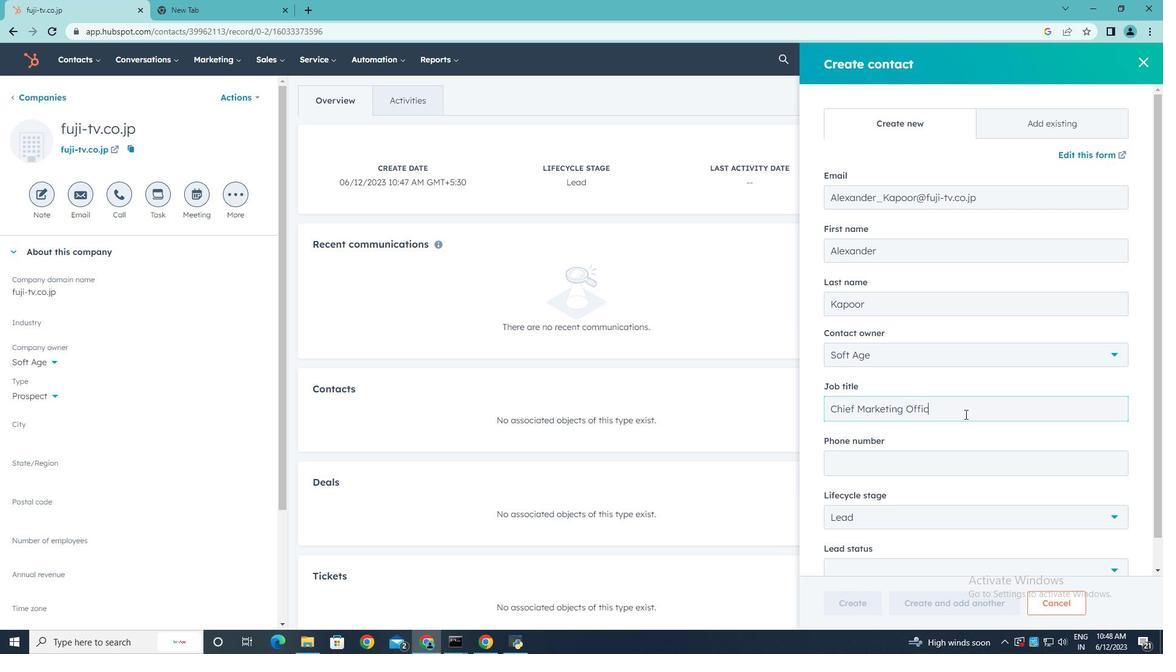 
Action: Mouse moved to (939, 463)
Screenshot: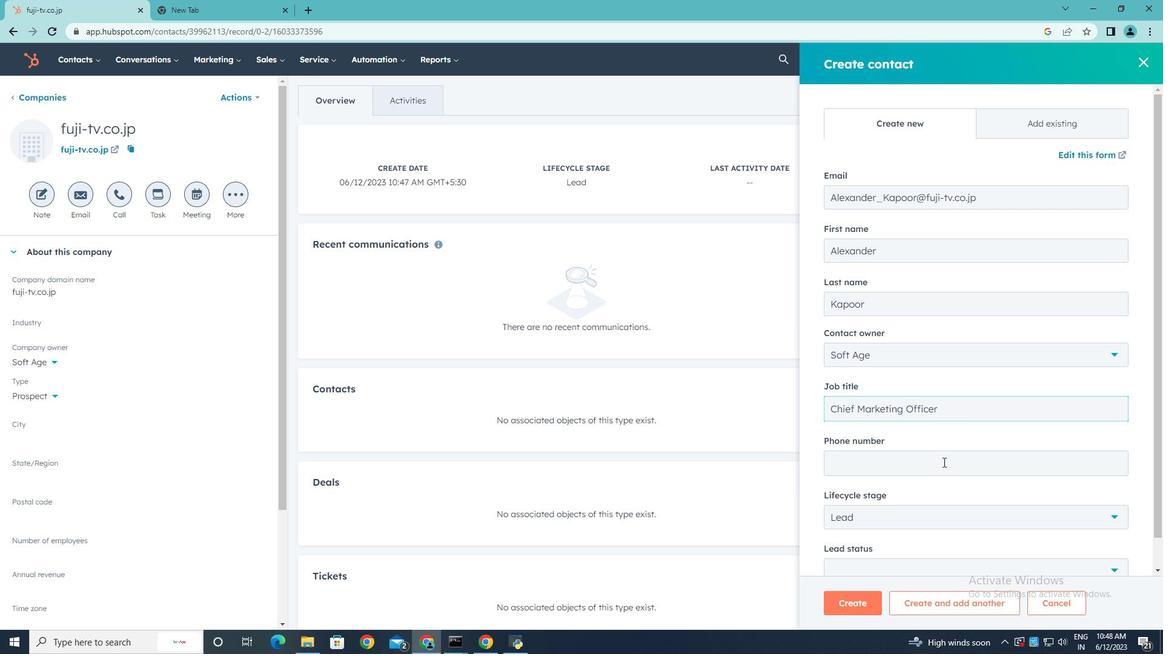 
Action: Mouse pressed left at (939, 463)
Screenshot: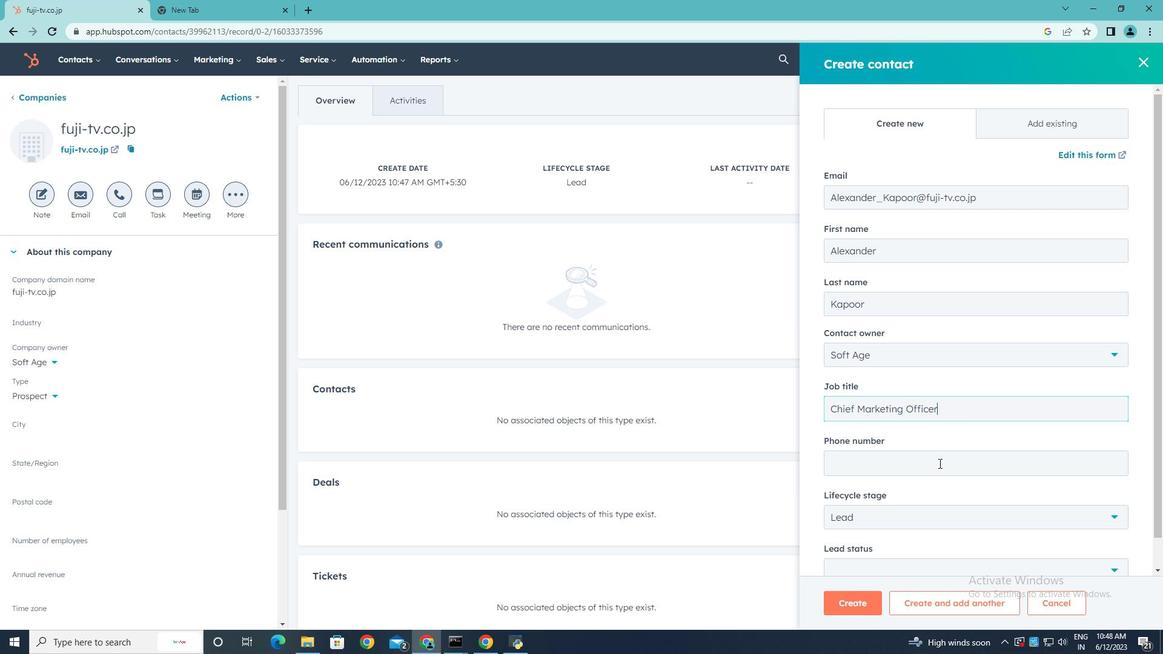
Action: Key pressed 2025551237
Screenshot: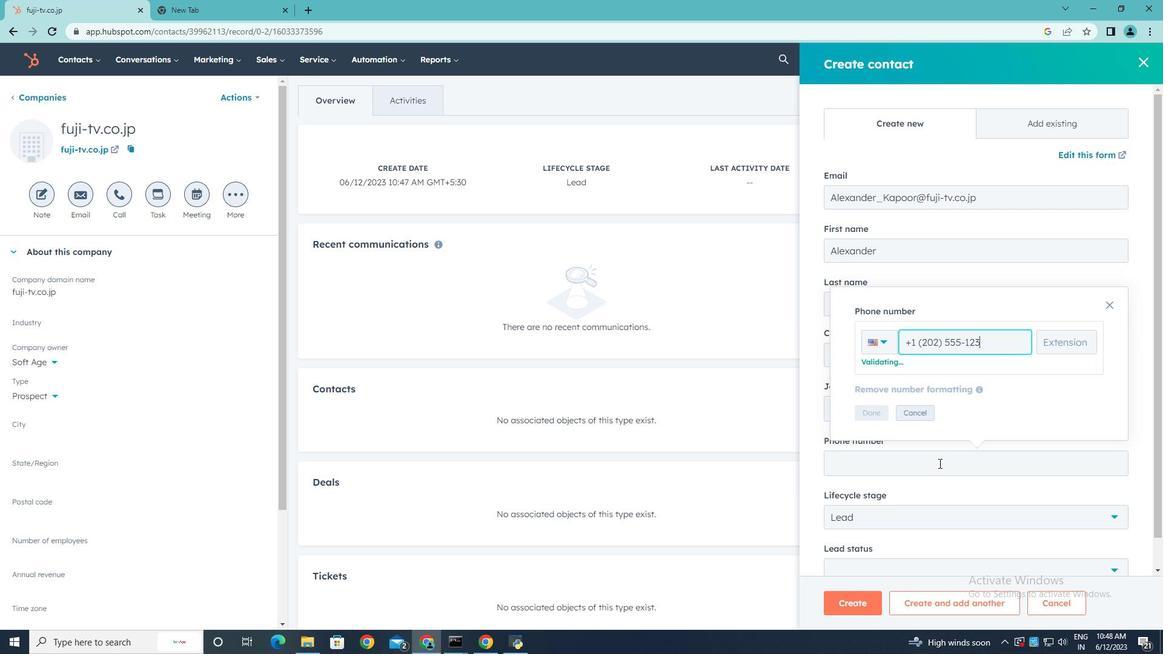 
Action: Mouse moved to (874, 411)
Screenshot: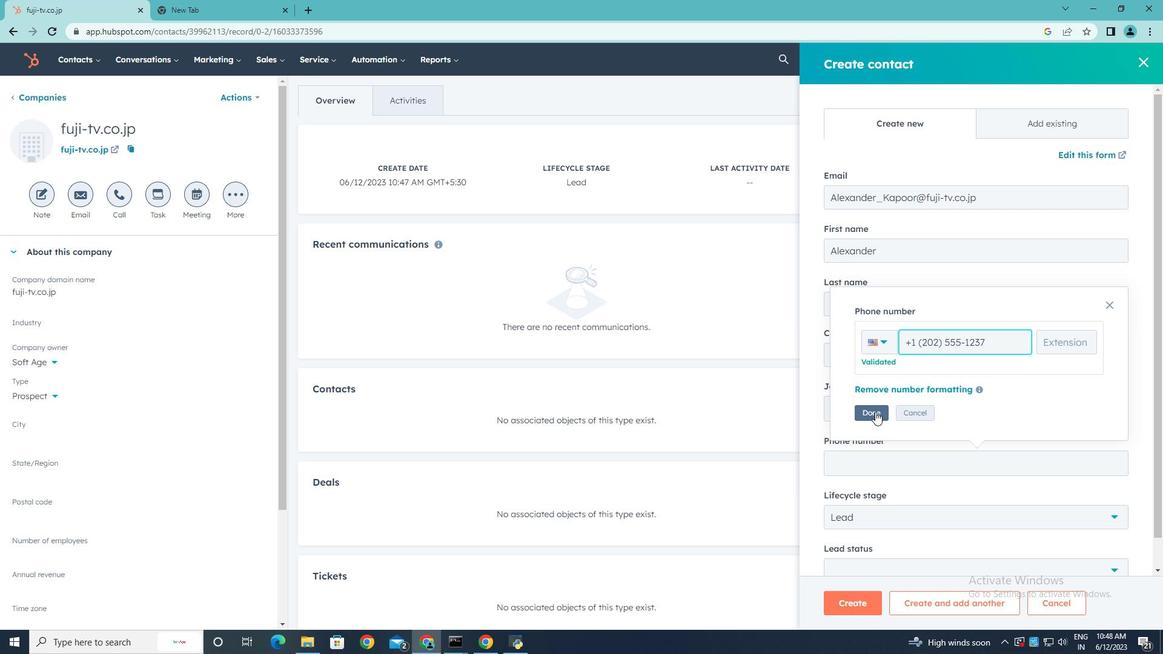 
Action: Mouse pressed left at (874, 411)
Screenshot: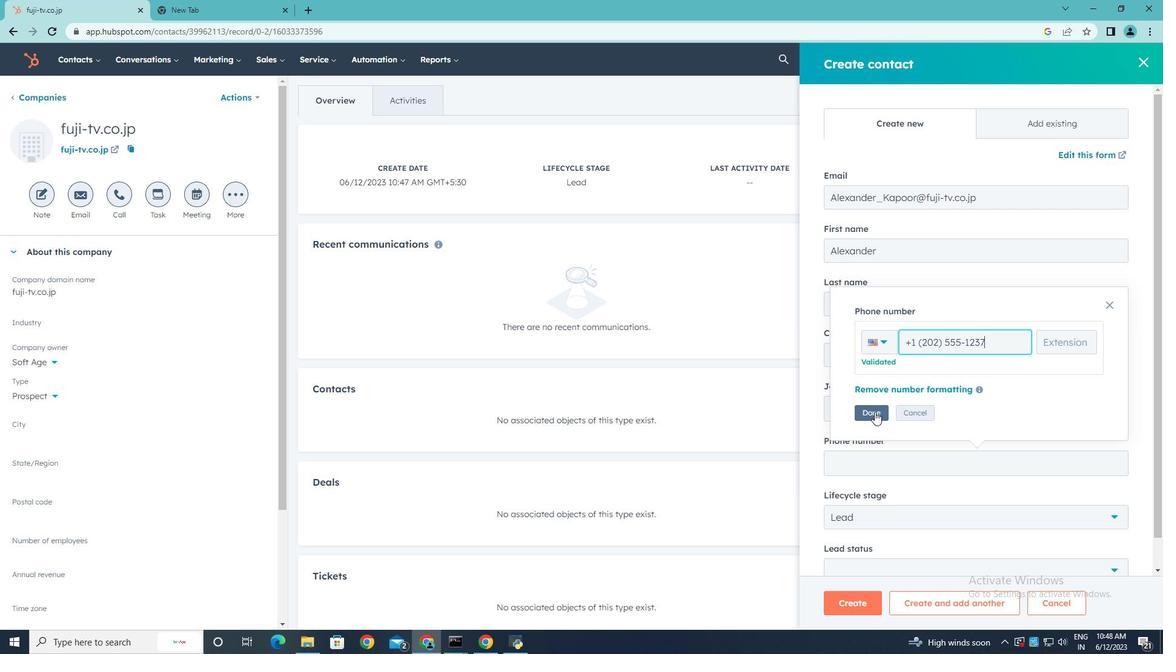 
Action: Mouse moved to (1116, 516)
Screenshot: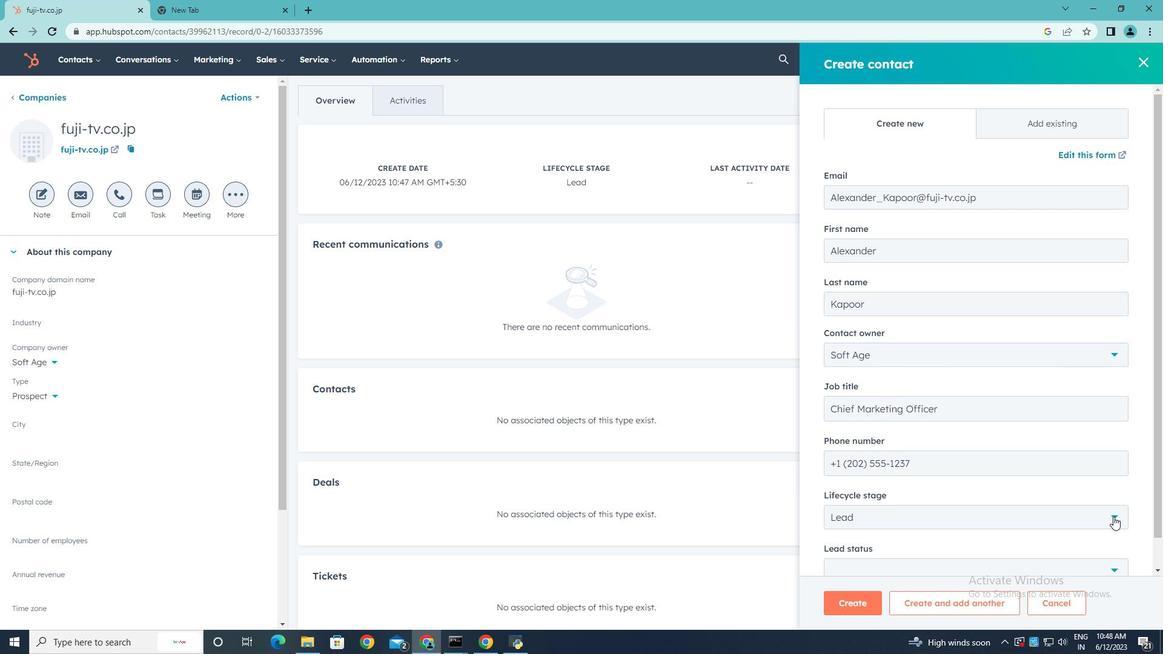 
Action: Mouse pressed left at (1116, 516)
Screenshot: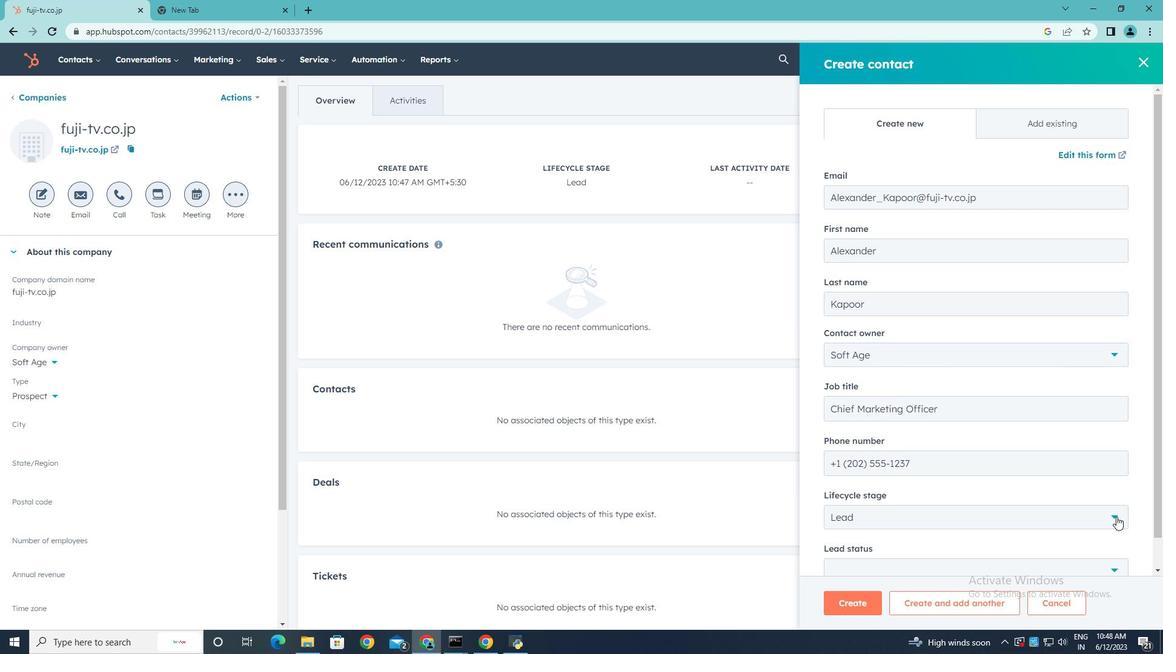 
Action: Mouse moved to (1041, 405)
Screenshot: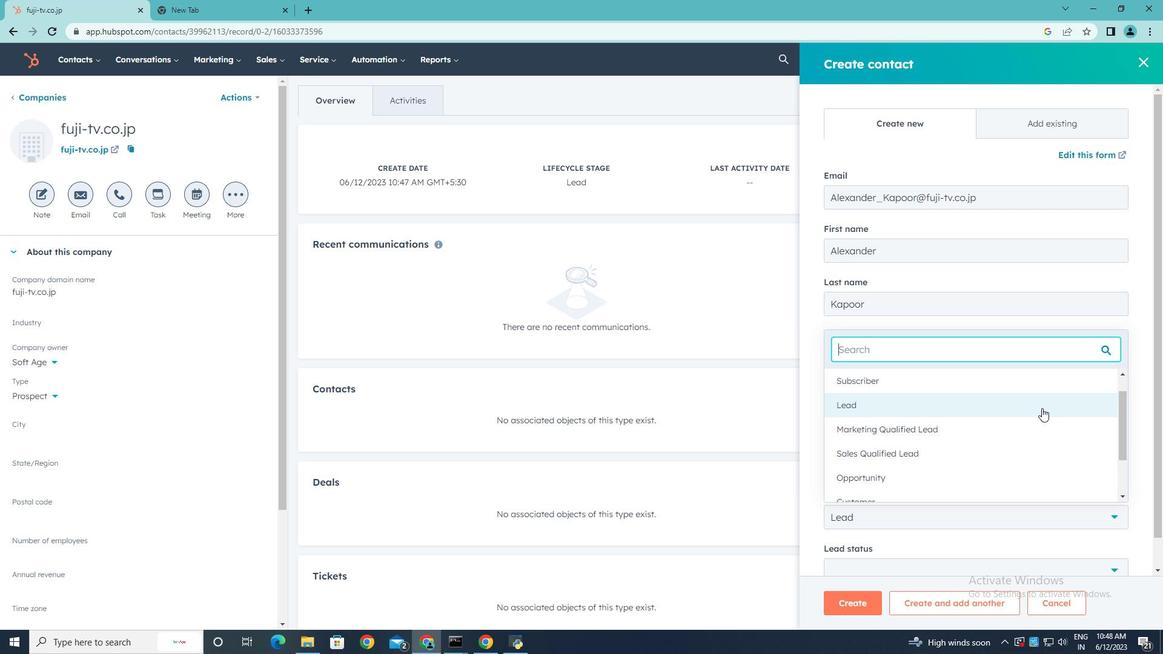 
Action: Mouse pressed left at (1041, 405)
Screenshot: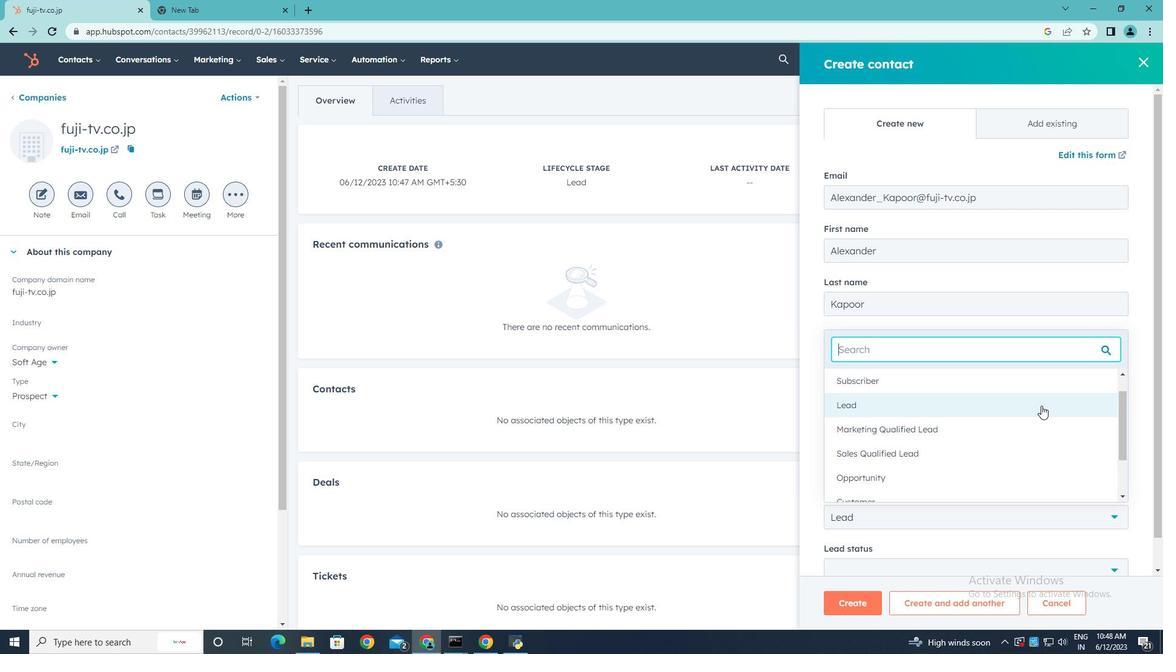 
Action: Mouse moved to (1071, 427)
Screenshot: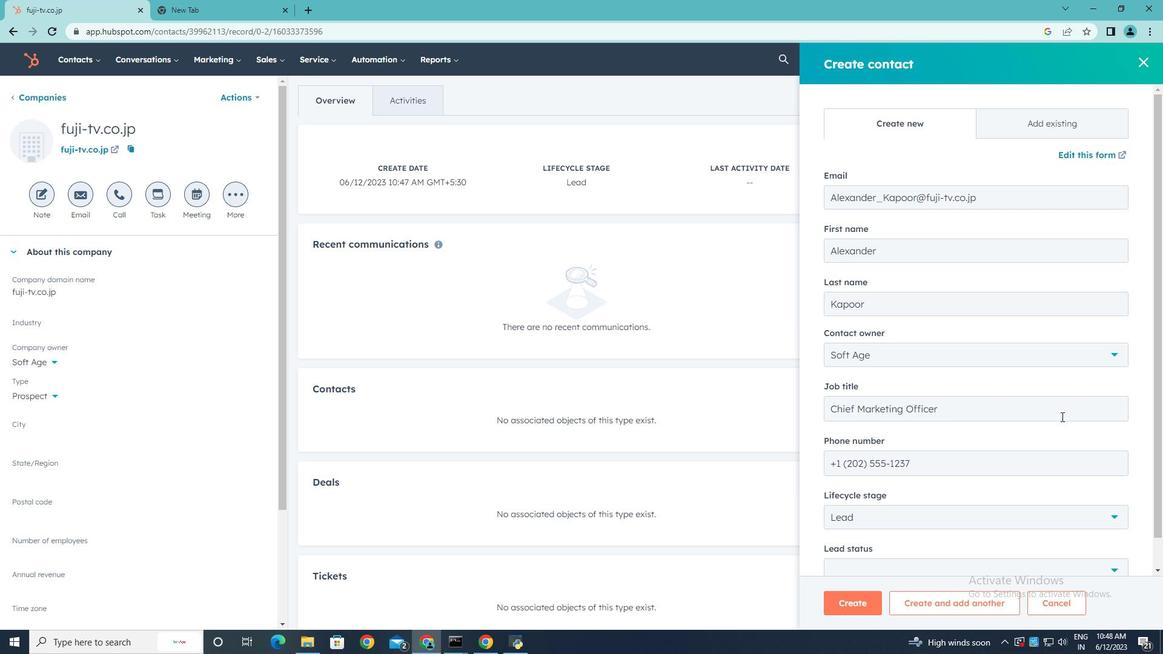 
Action: Mouse scrolled (1071, 426) with delta (0, 0)
Screenshot: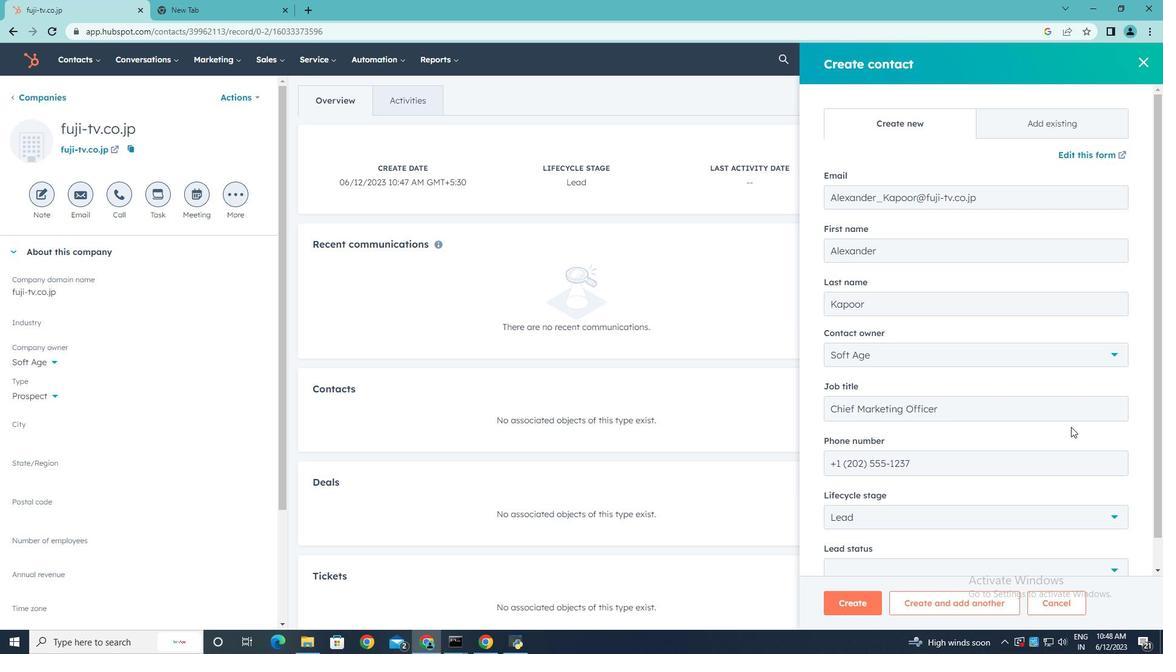 
Action: Mouse scrolled (1071, 426) with delta (0, 0)
Screenshot: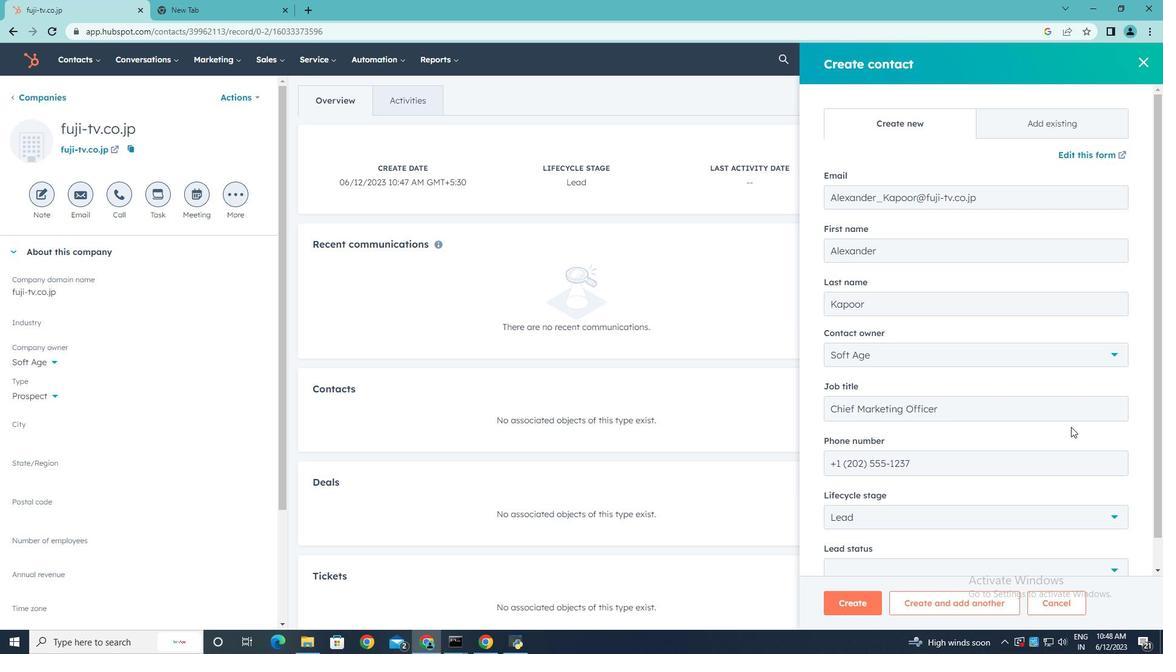 
Action: Mouse moved to (1115, 536)
Screenshot: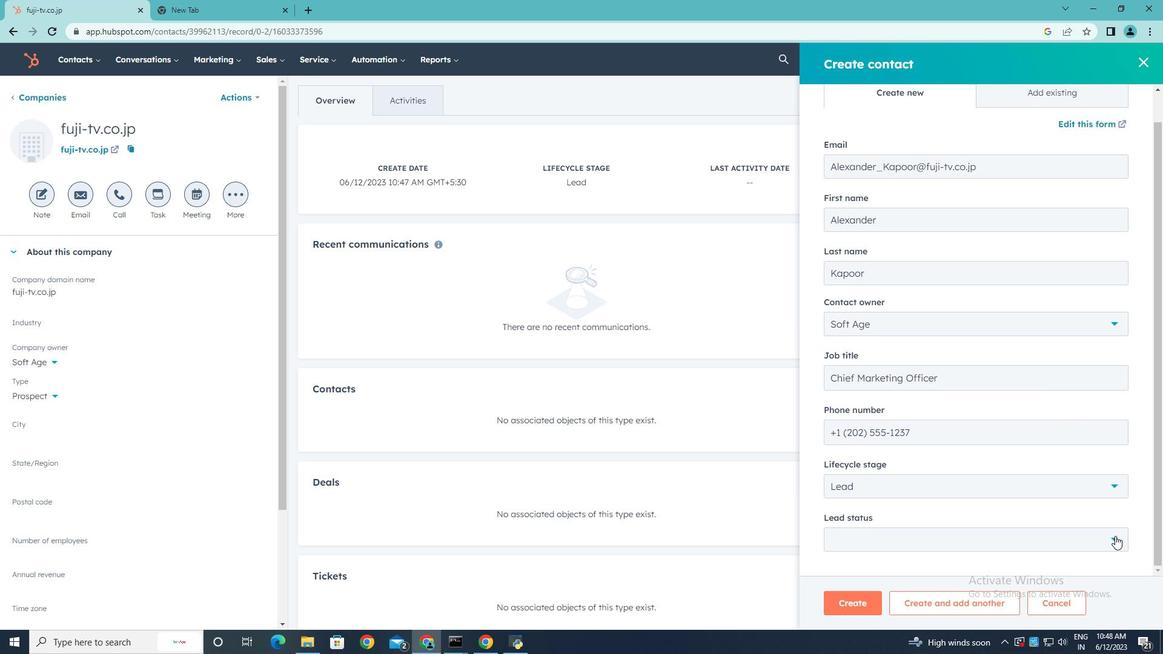 
Action: Mouse pressed left at (1115, 536)
Screenshot: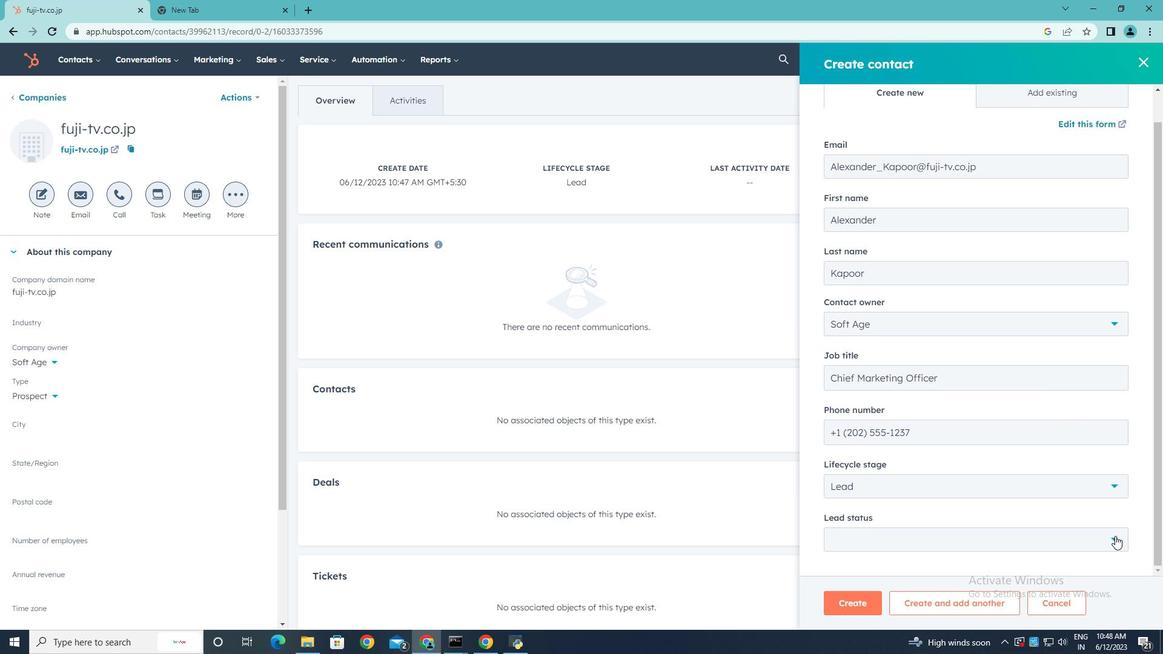 
Action: Mouse moved to (1004, 449)
Screenshot: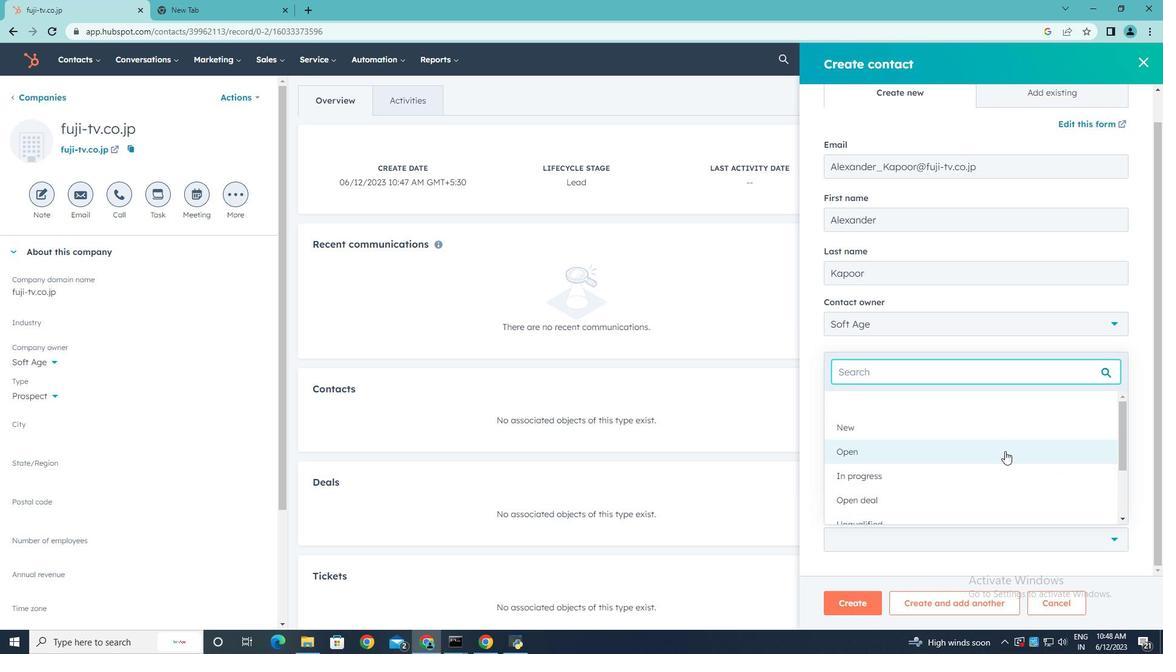 
Action: Mouse pressed left at (1004, 449)
Screenshot: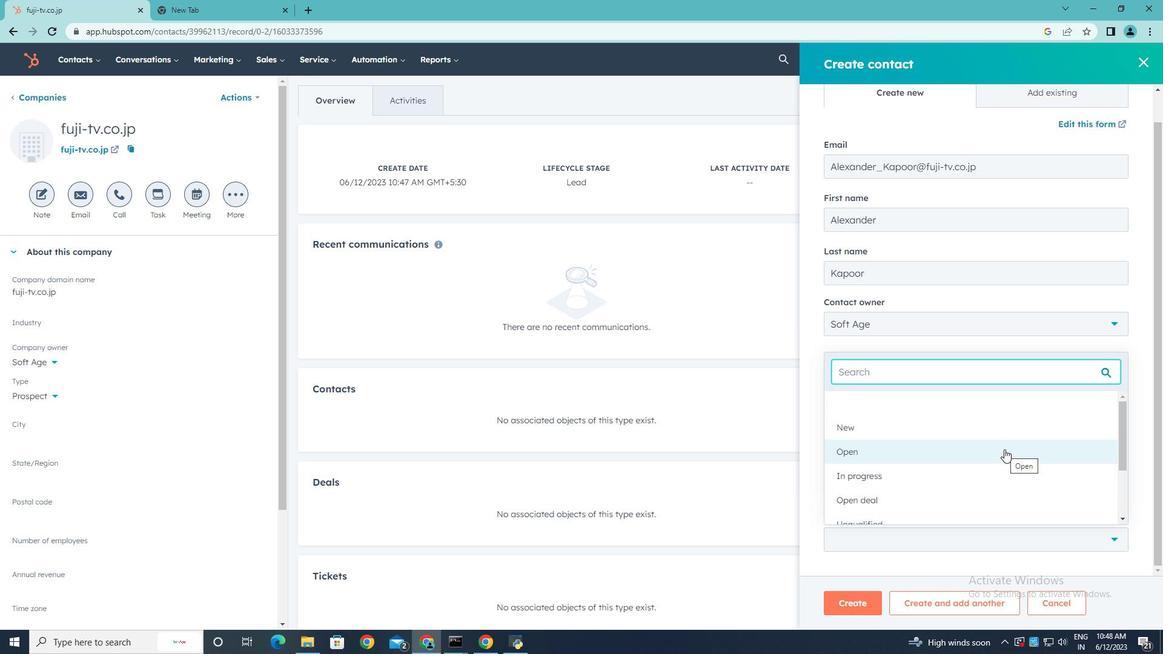 
Action: Mouse scrolled (1004, 448) with delta (0, 0)
Screenshot: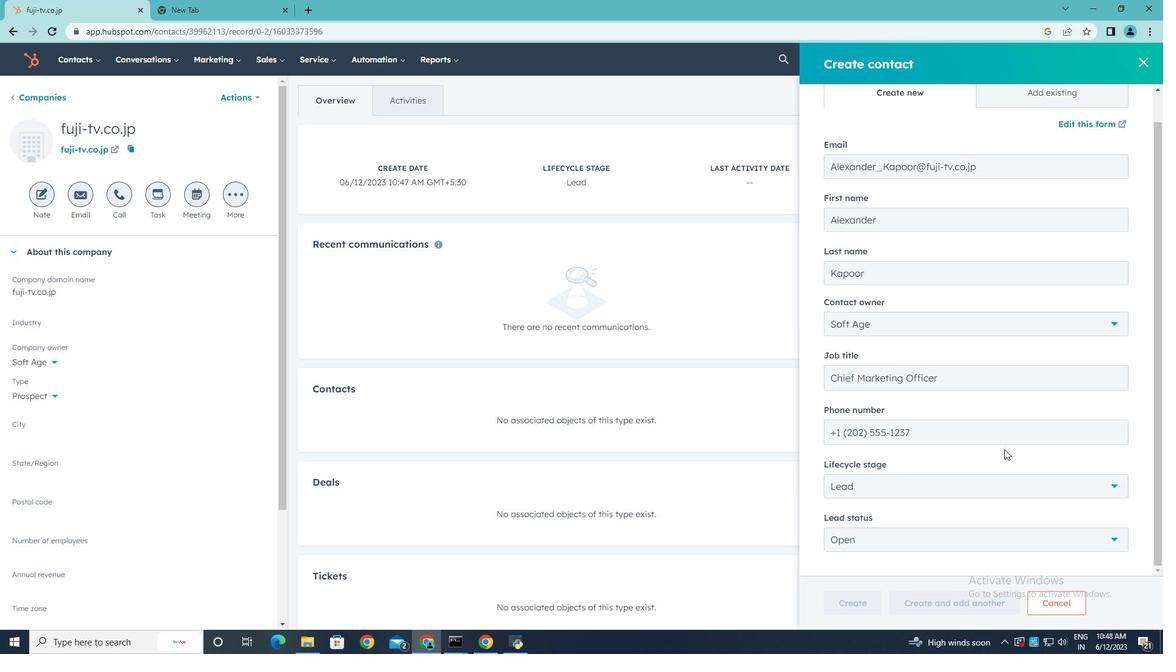 
Action: Mouse scrolled (1004, 448) with delta (0, 0)
Screenshot: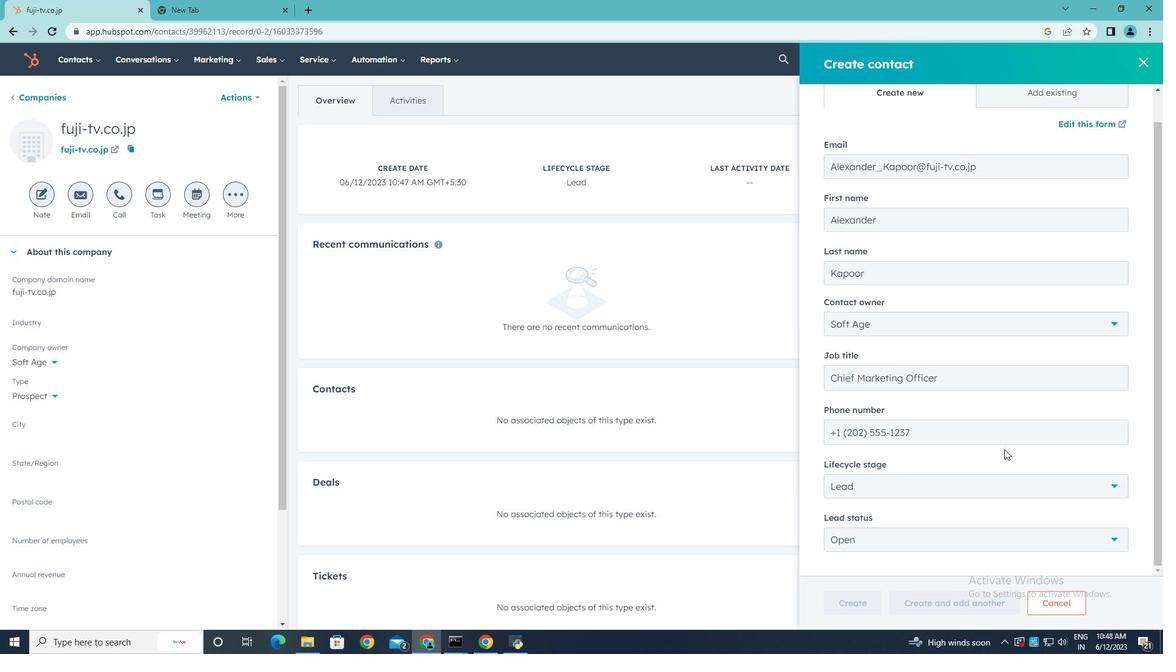 
Action: Mouse scrolled (1004, 448) with delta (0, 0)
Screenshot: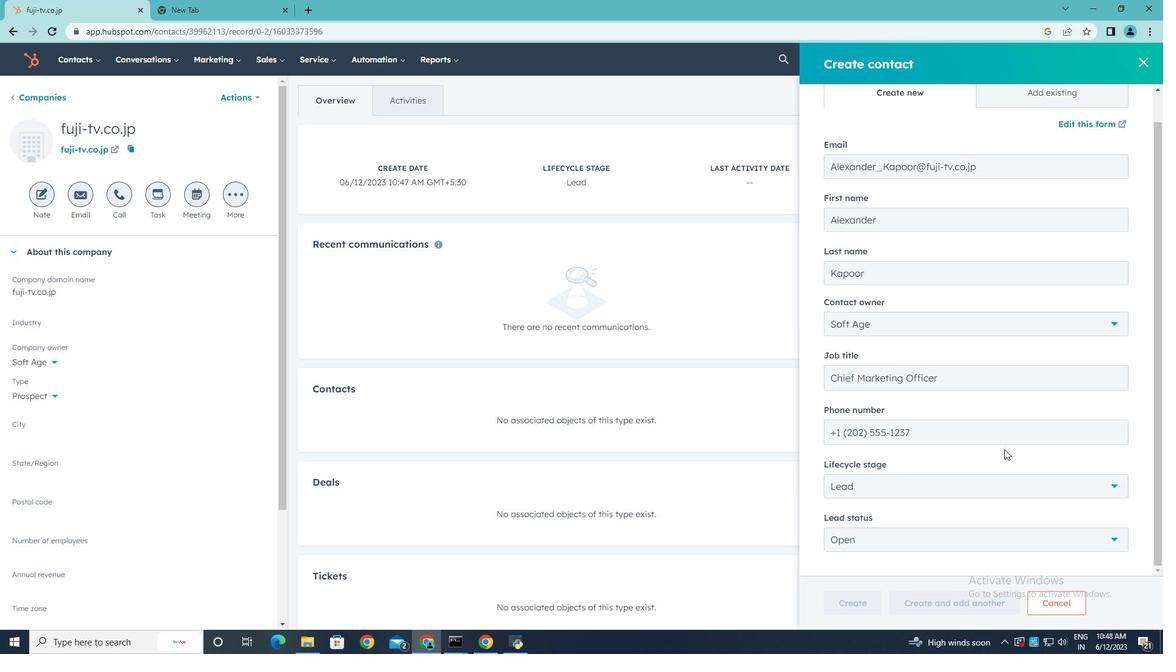 
Action: Mouse scrolled (1004, 448) with delta (0, 0)
Screenshot: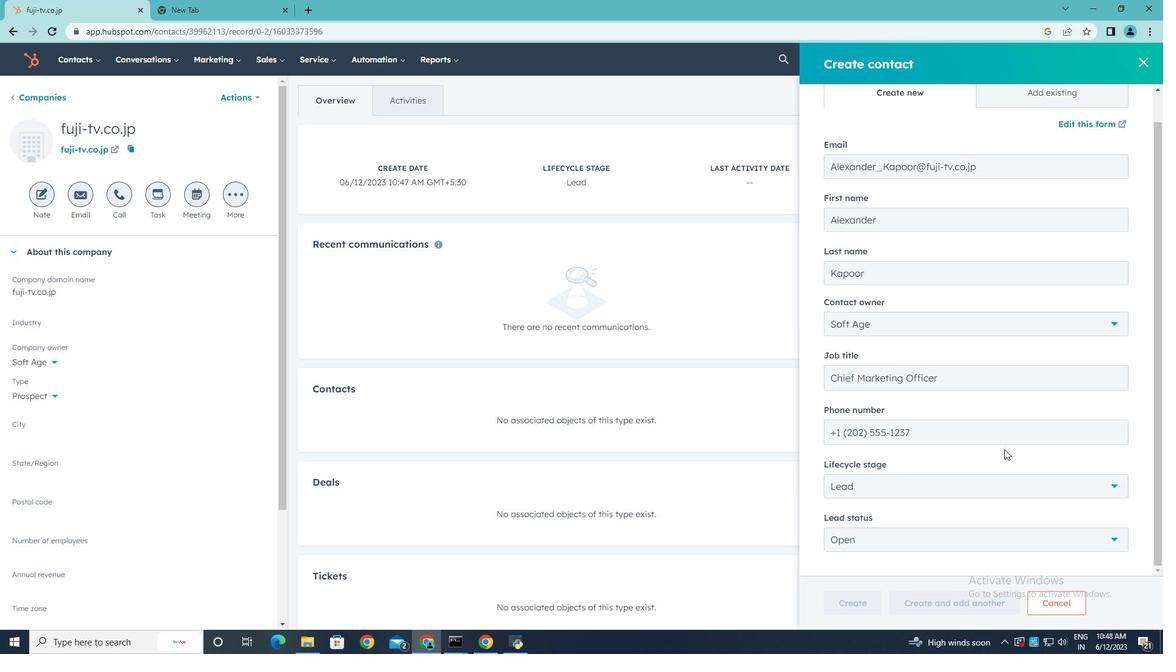 
Action: Mouse moved to (850, 602)
Screenshot: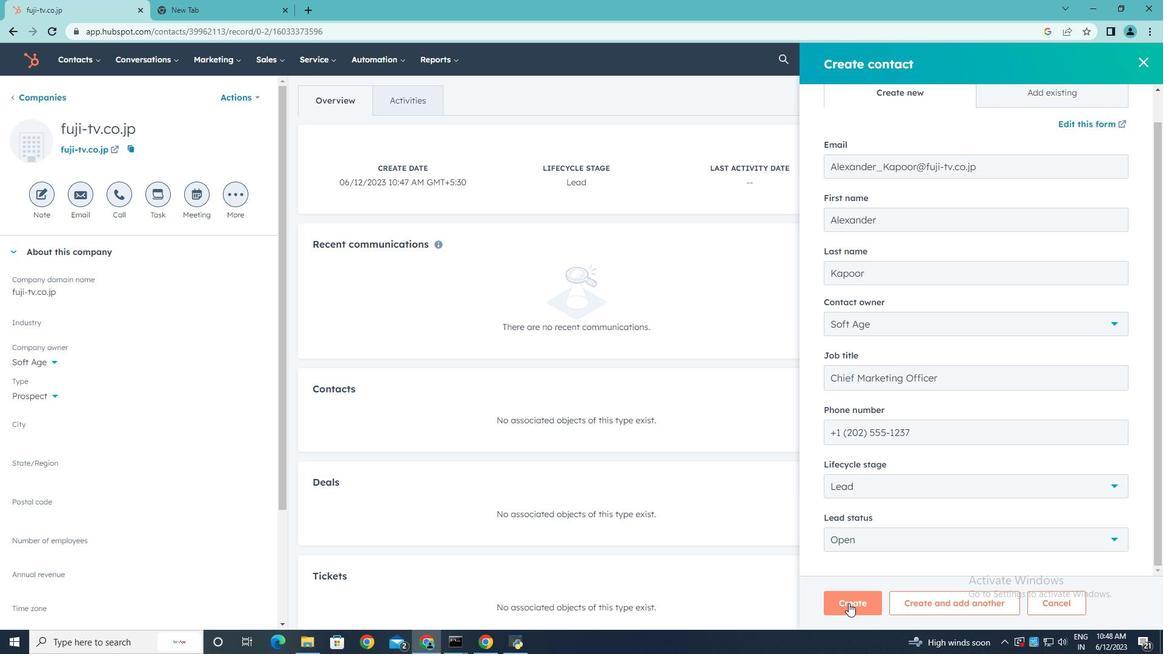 
Action: Mouse pressed left at (850, 602)
Screenshot: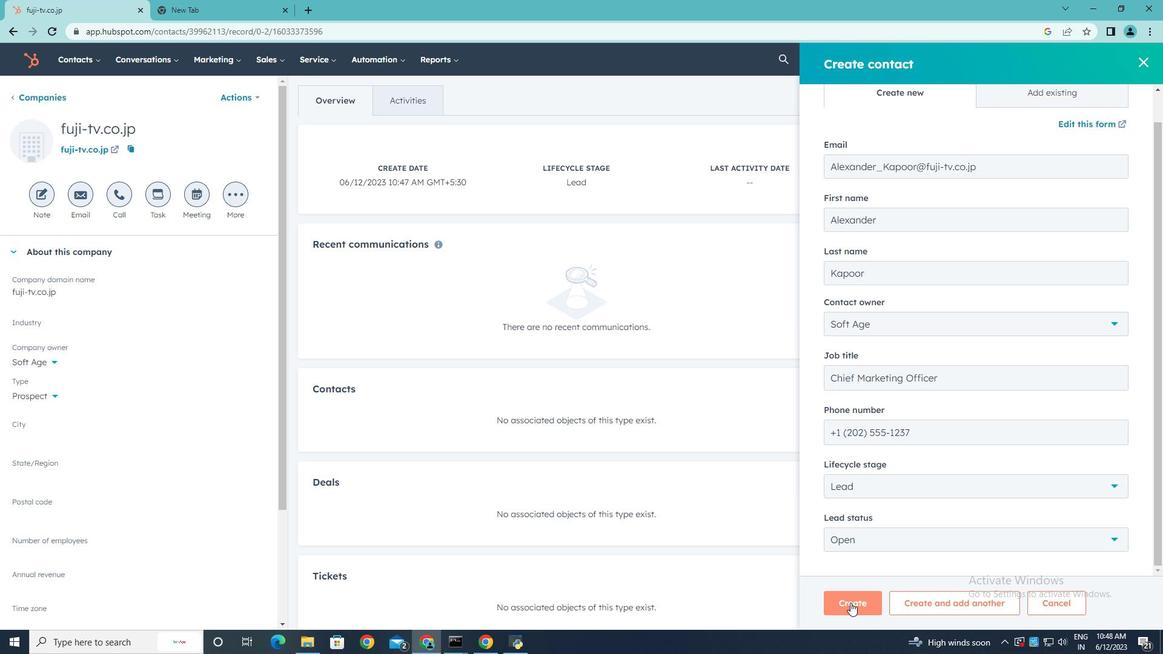 
Action: Mouse moved to (844, 513)
Screenshot: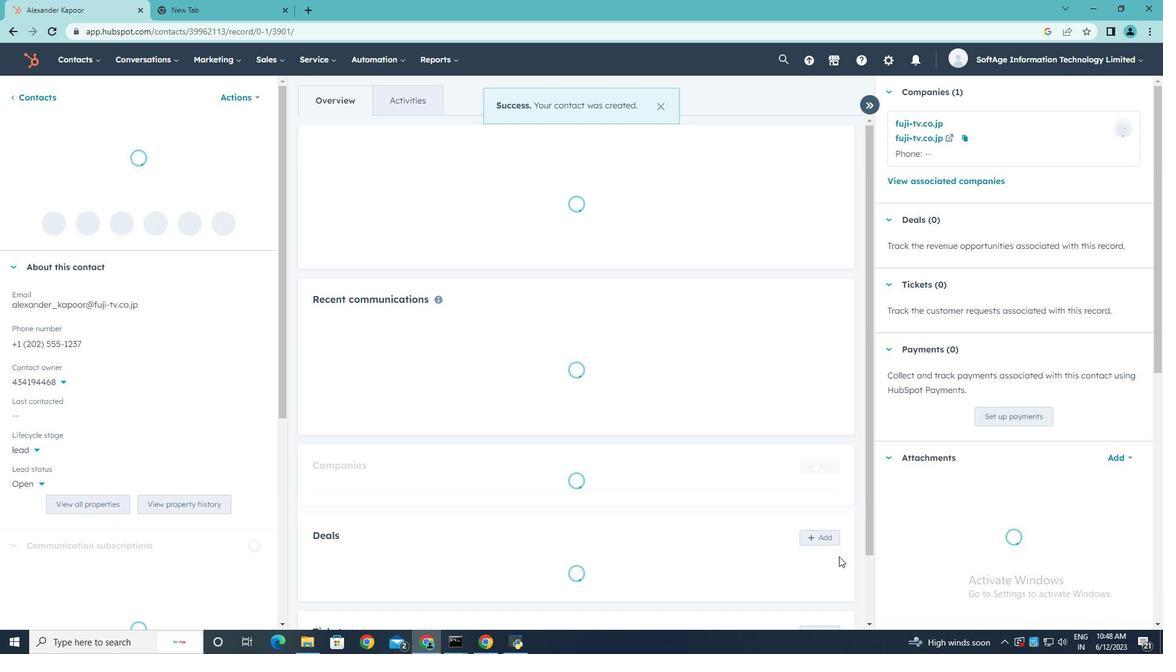 
